 Task: Create a due date automation trigger when advanced on, 2 days after a card is due add fields without custom field "Resume" unchecked at 11:00 AM.
Action: Mouse moved to (1210, 101)
Screenshot: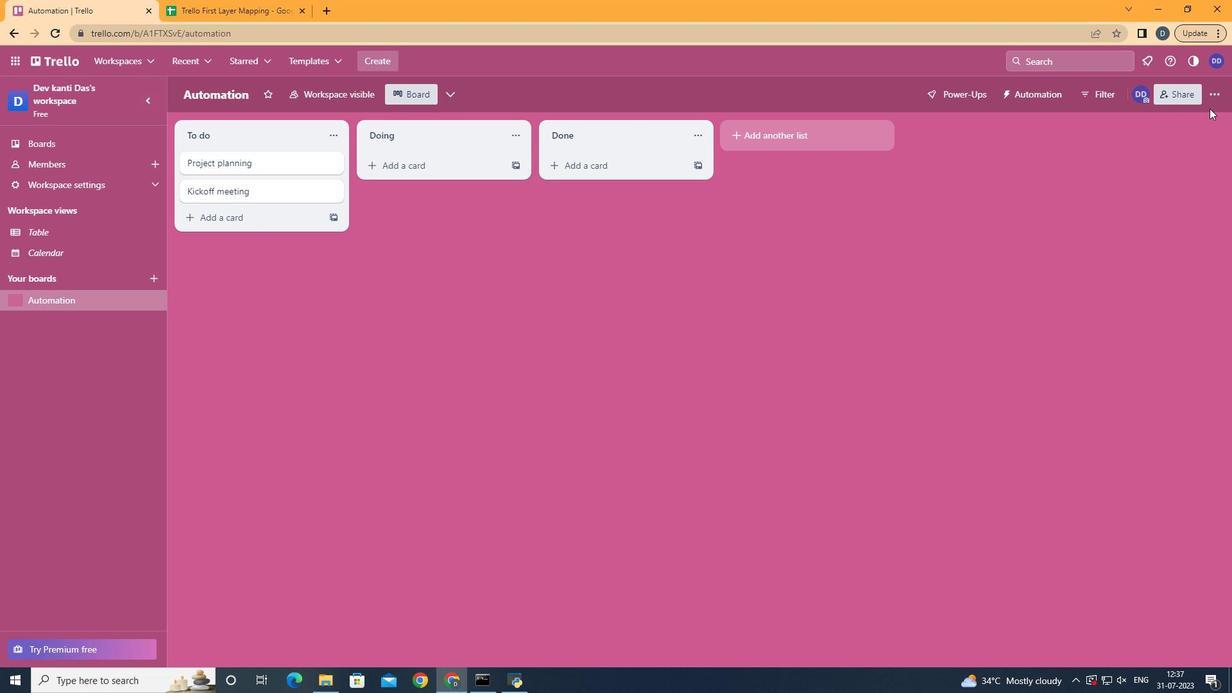 
Action: Mouse pressed left at (1210, 101)
Screenshot: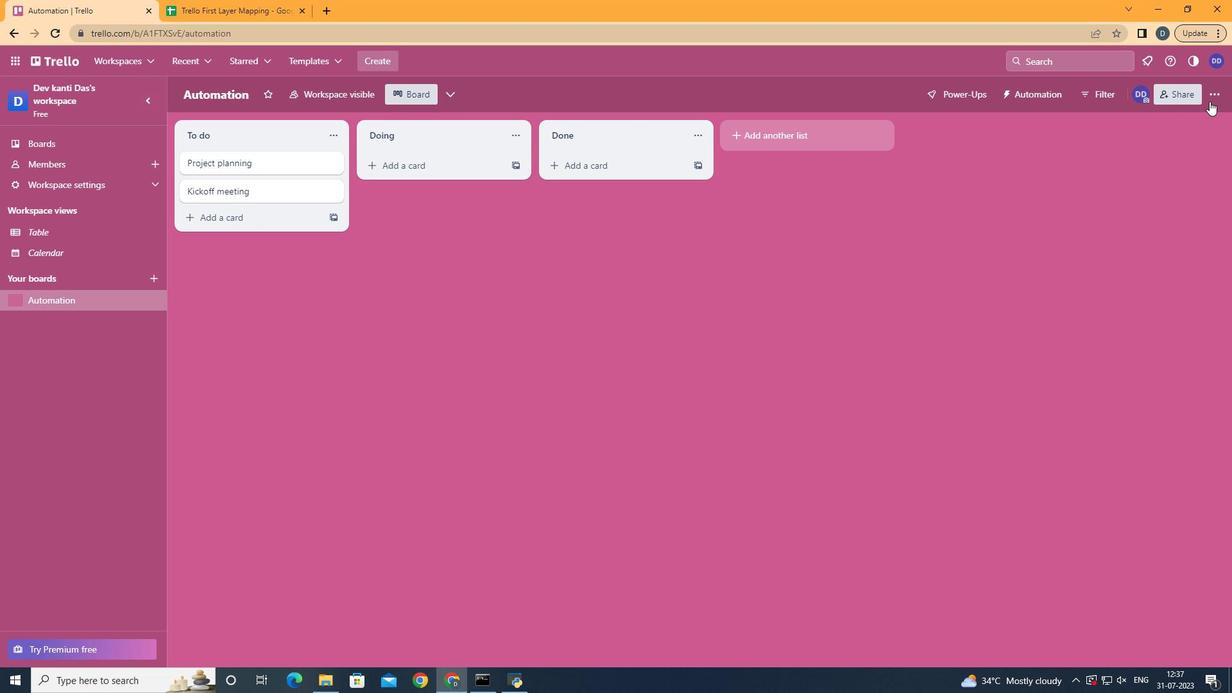 
Action: Mouse moved to (1144, 260)
Screenshot: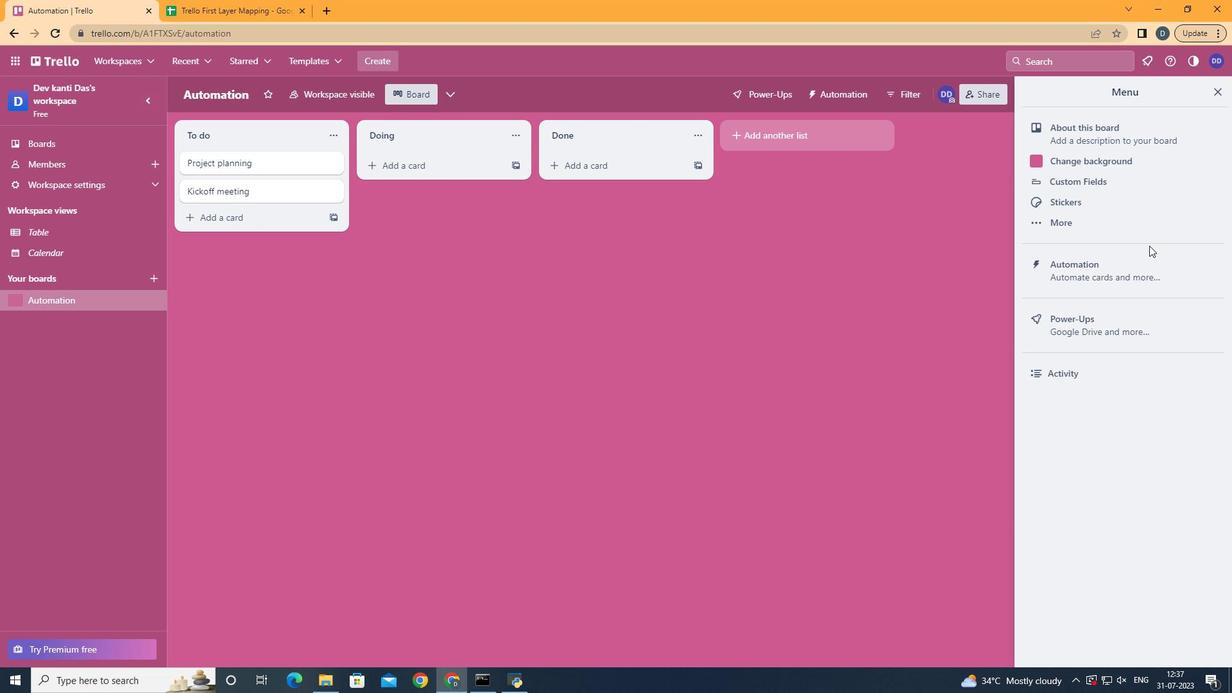 
Action: Mouse pressed left at (1144, 260)
Screenshot: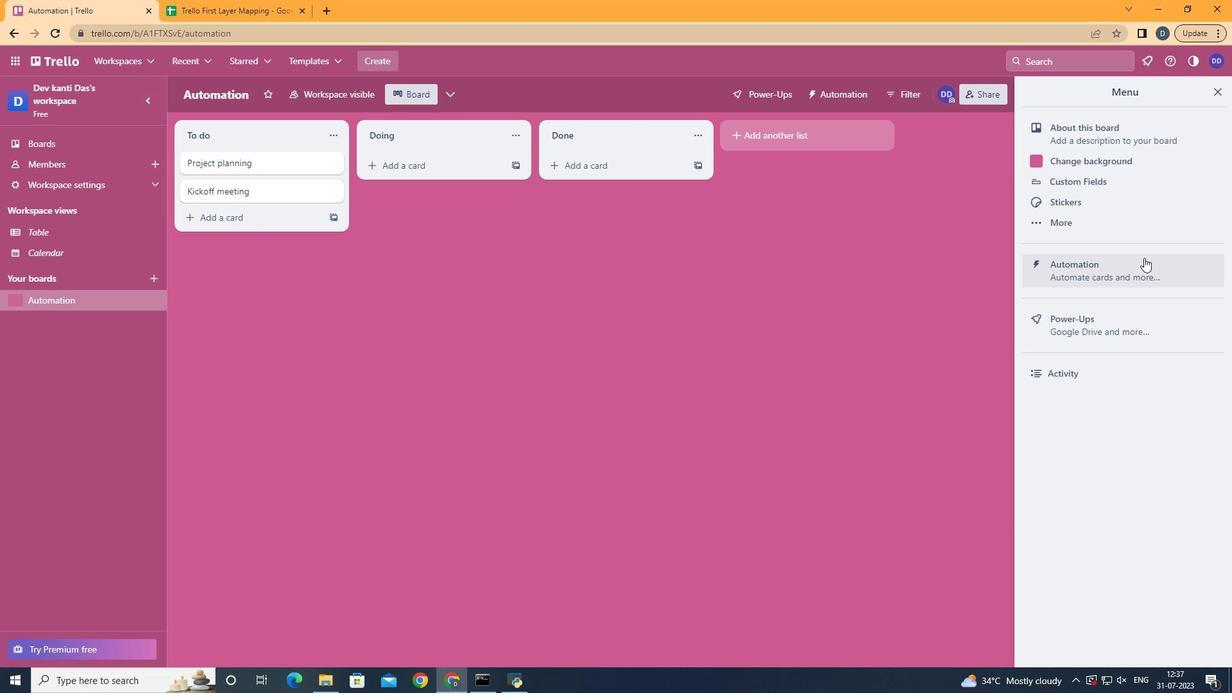 
Action: Mouse moved to (244, 259)
Screenshot: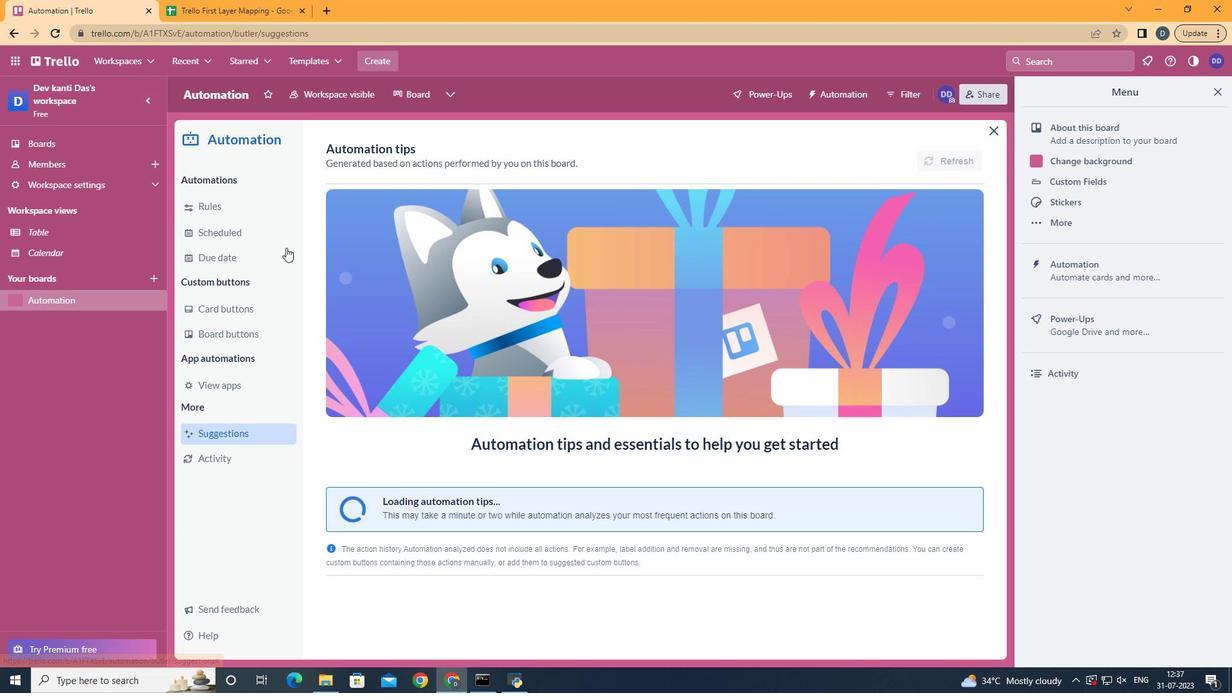 
Action: Mouse pressed left at (244, 259)
Screenshot: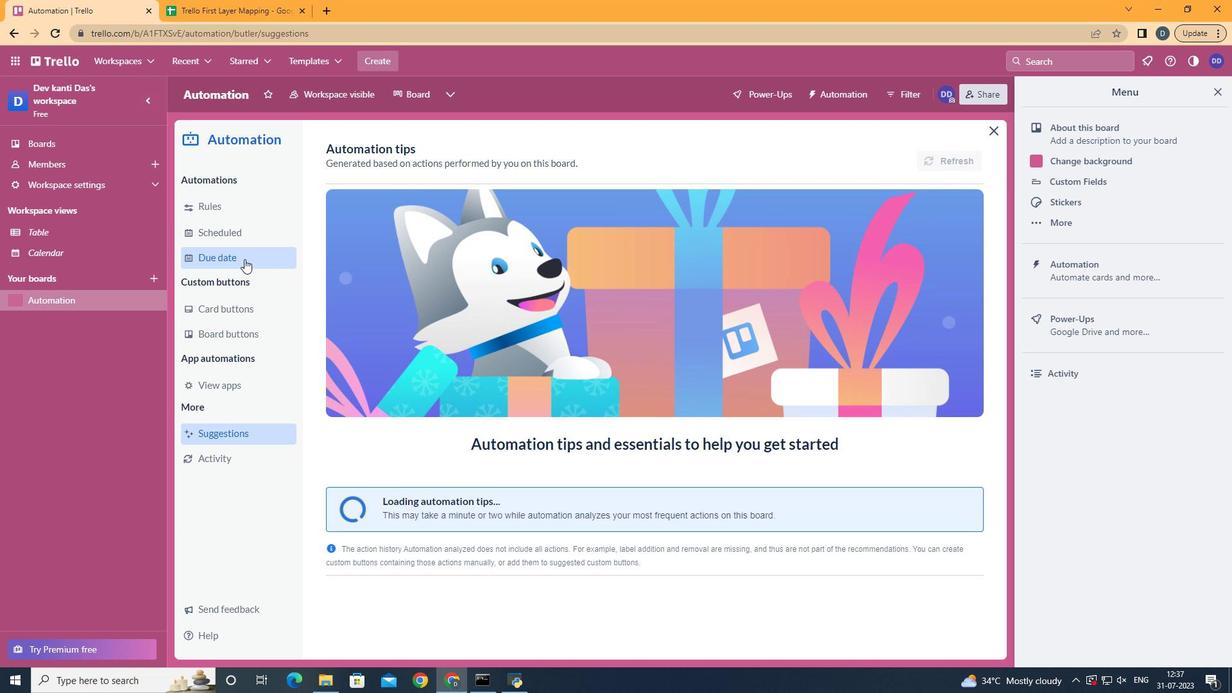 
Action: Mouse moved to (899, 154)
Screenshot: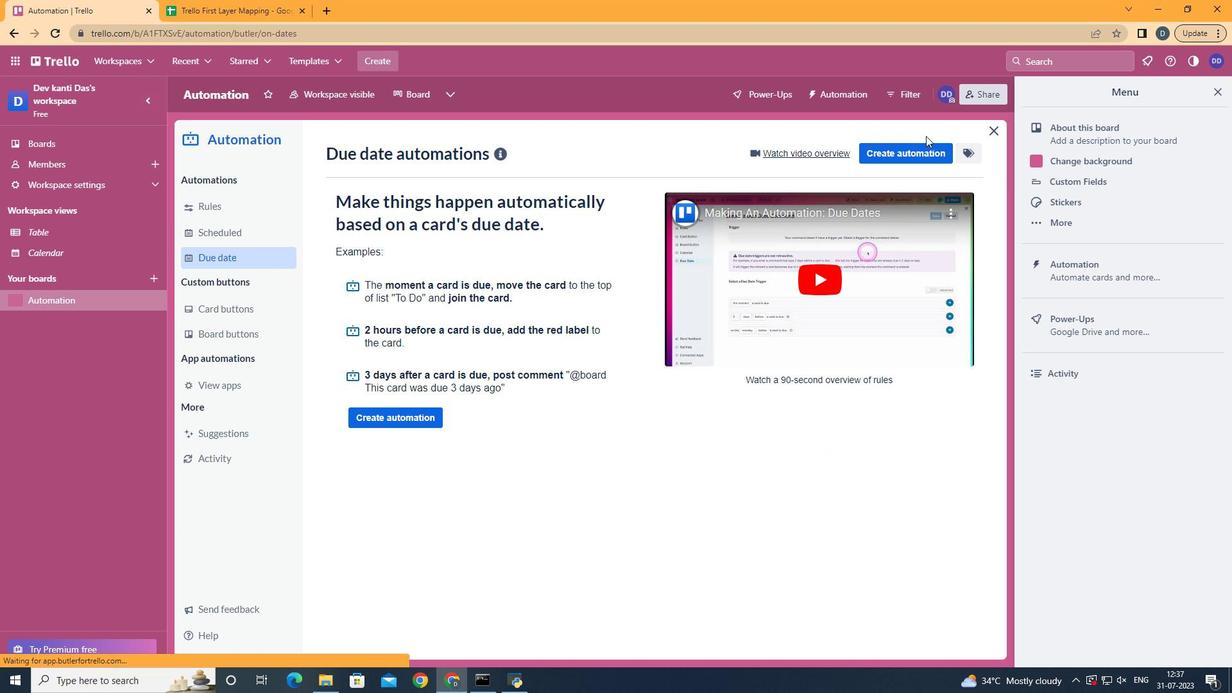 
Action: Mouse pressed left at (899, 154)
Screenshot: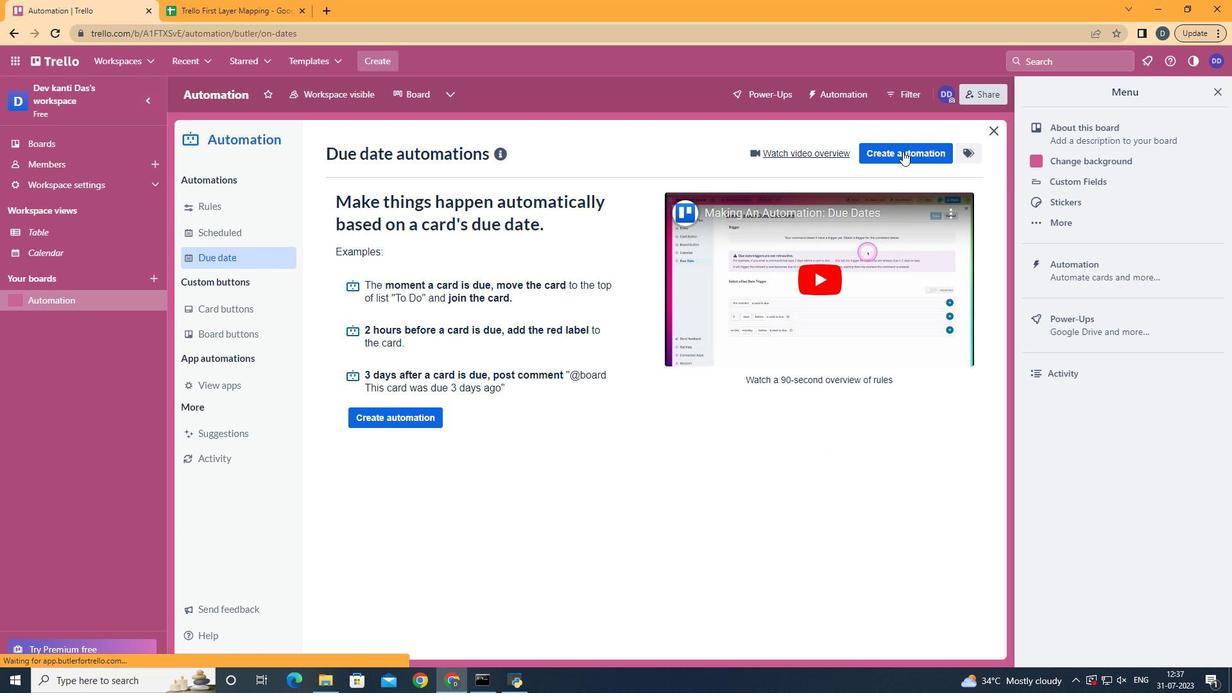 
Action: Mouse moved to (676, 277)
Screenshot: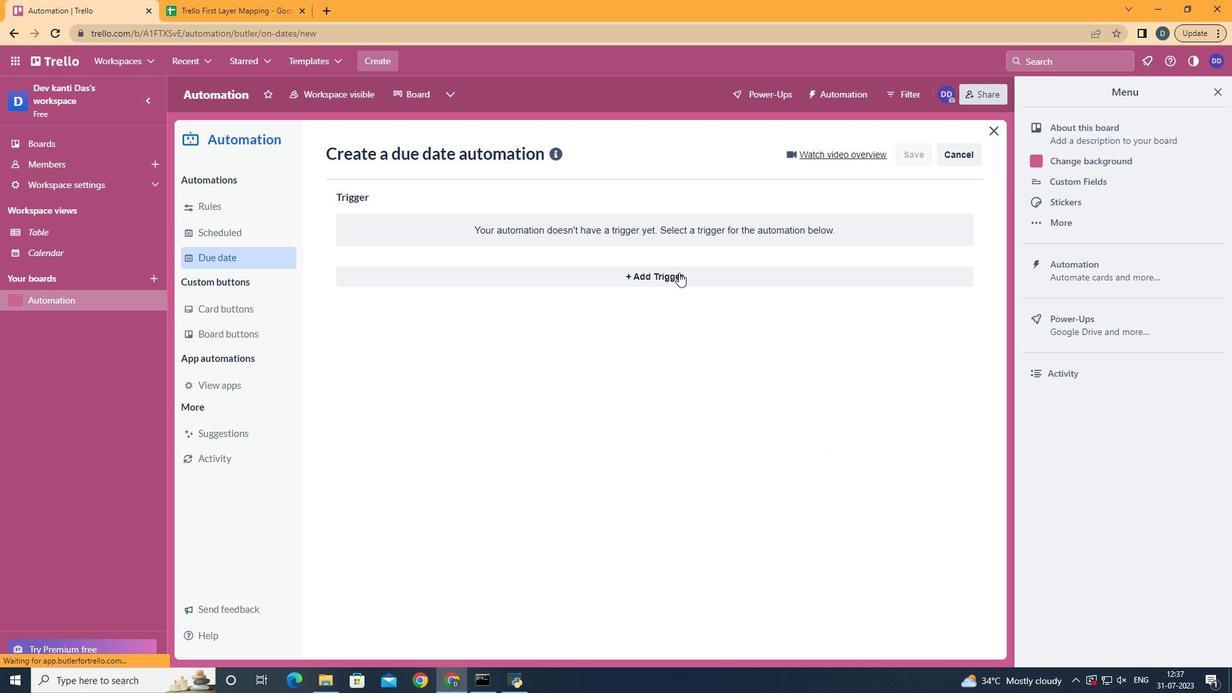 
Action: Mouse pressed left at (676, 277)
Screenshot: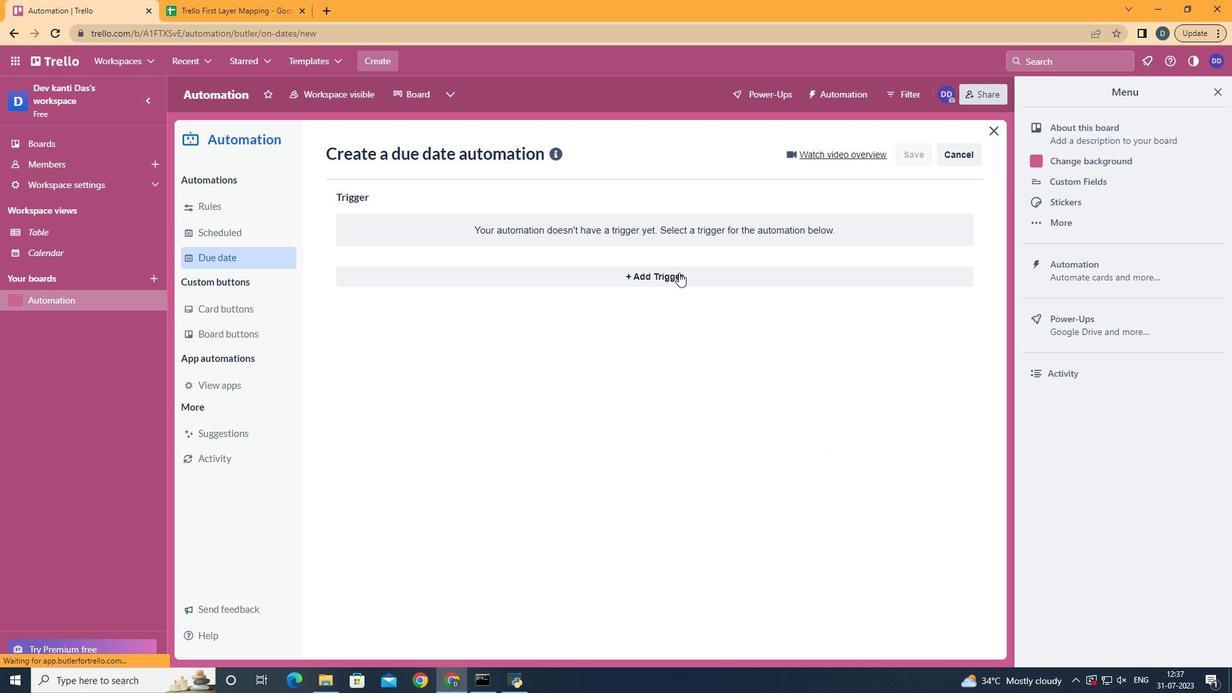 
Action: Mouse moved to (455, 519)
Screenshot: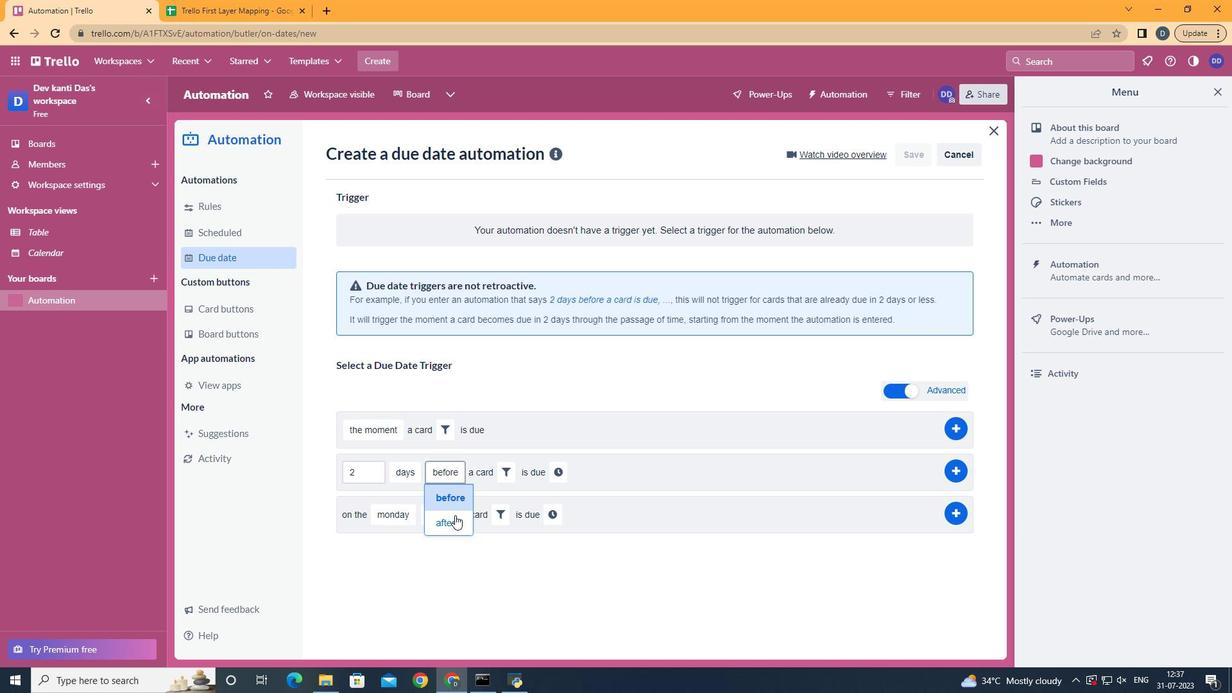 
Action: Mouse pressed left at (455, 519)
Screenshot: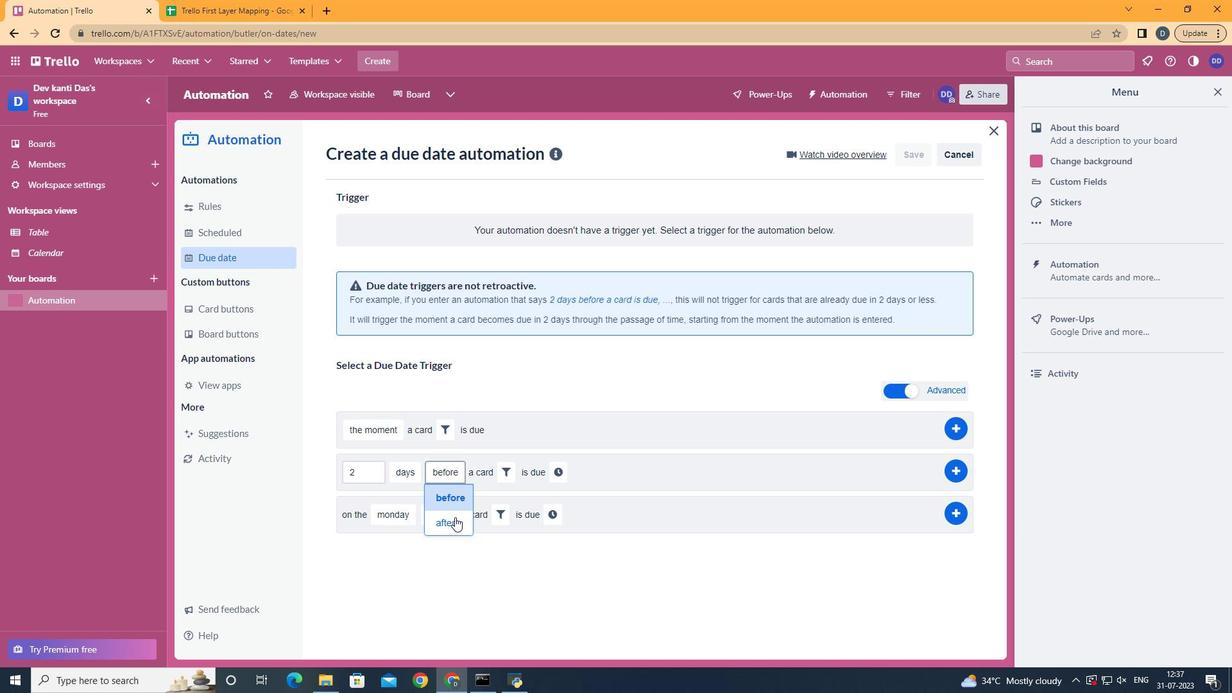 
Action: Mouse moved to (490, 474)
Screenshot: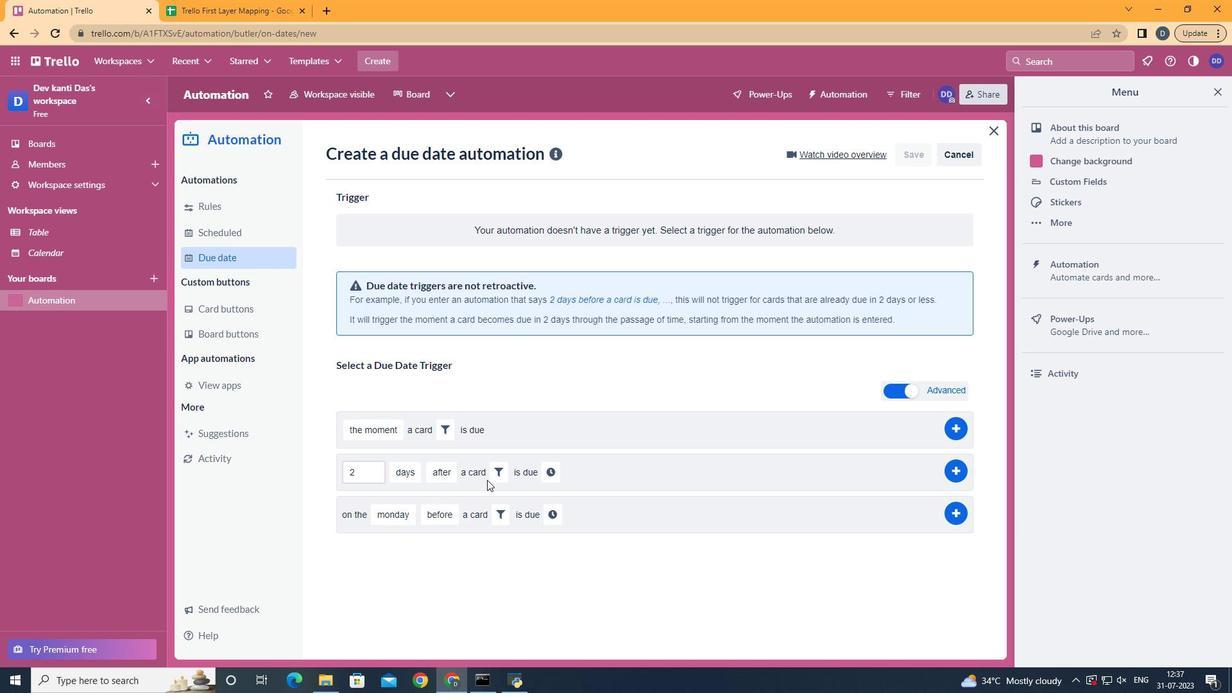 
Action: Mouse pressed left at (490, 474)
Screenshot: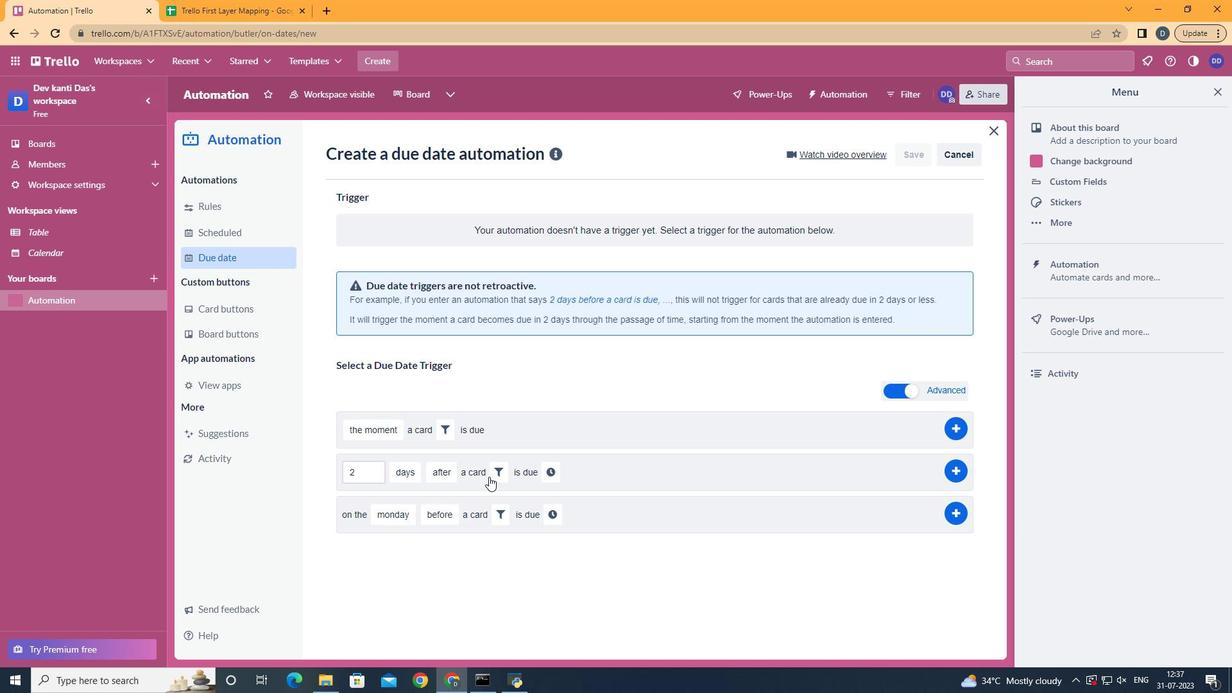 
Action: Mouse moved to (709, 519)
Screenshot: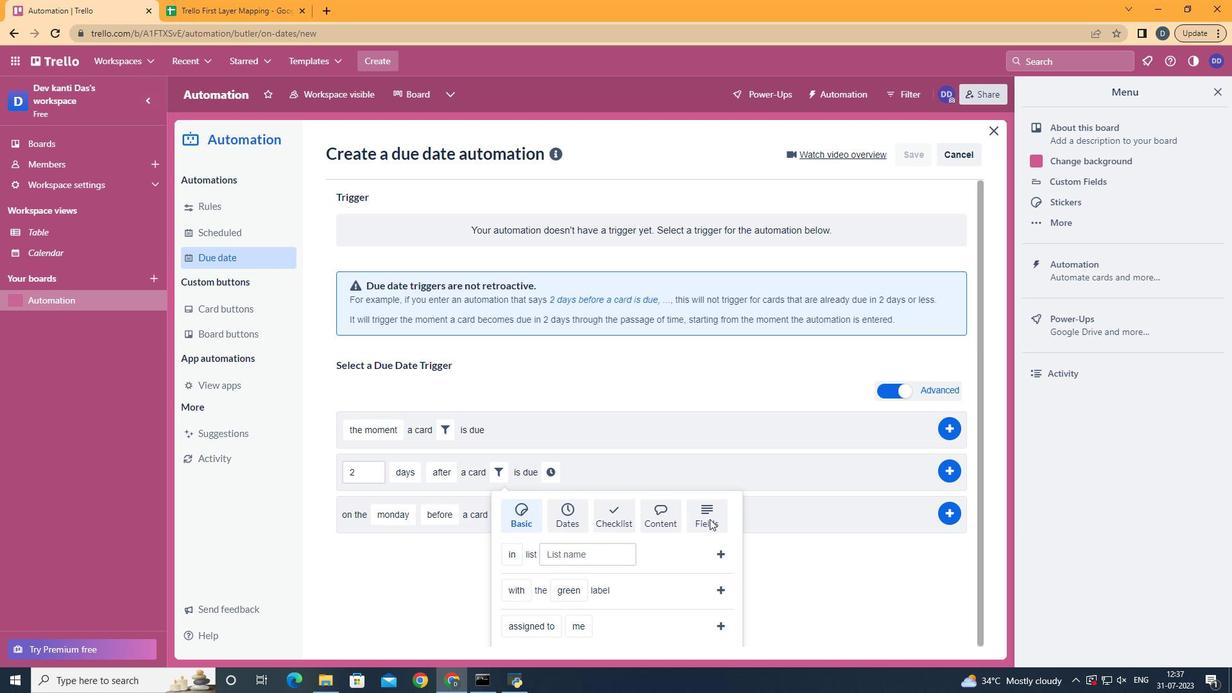 
Action: Mouse pressed left at (709, 519)
Screenshot: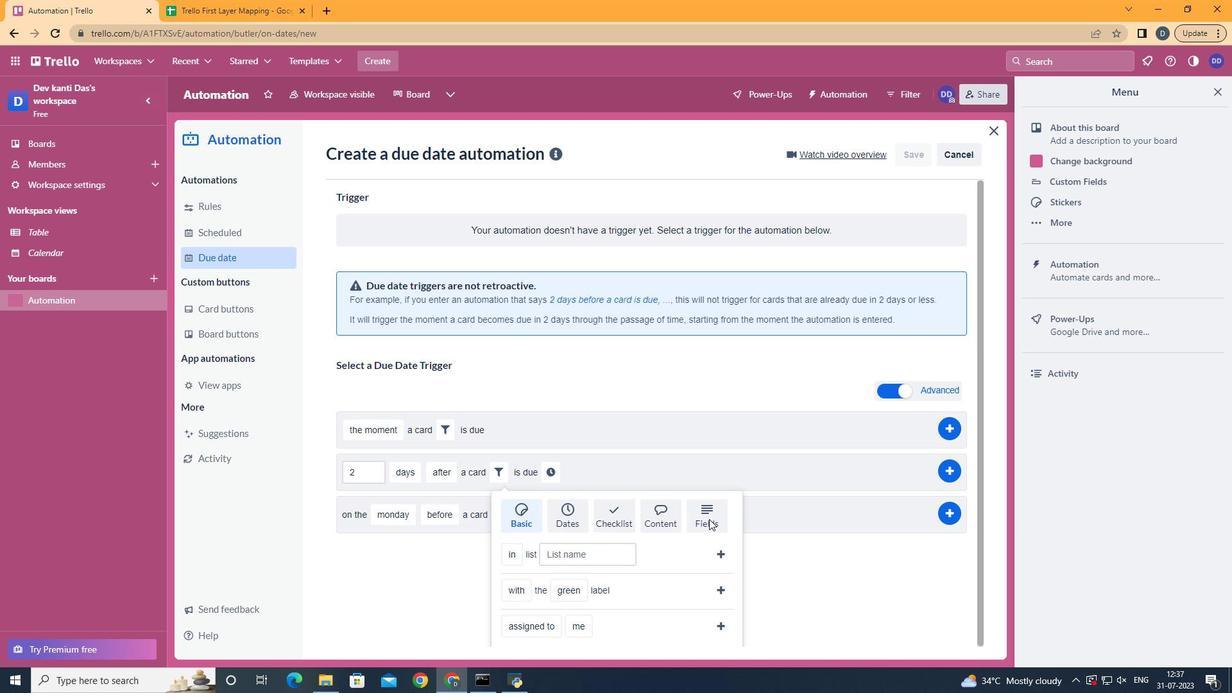 
Action: Mouse scrolled (709, 518) with delta (0, 0)
Screenshot: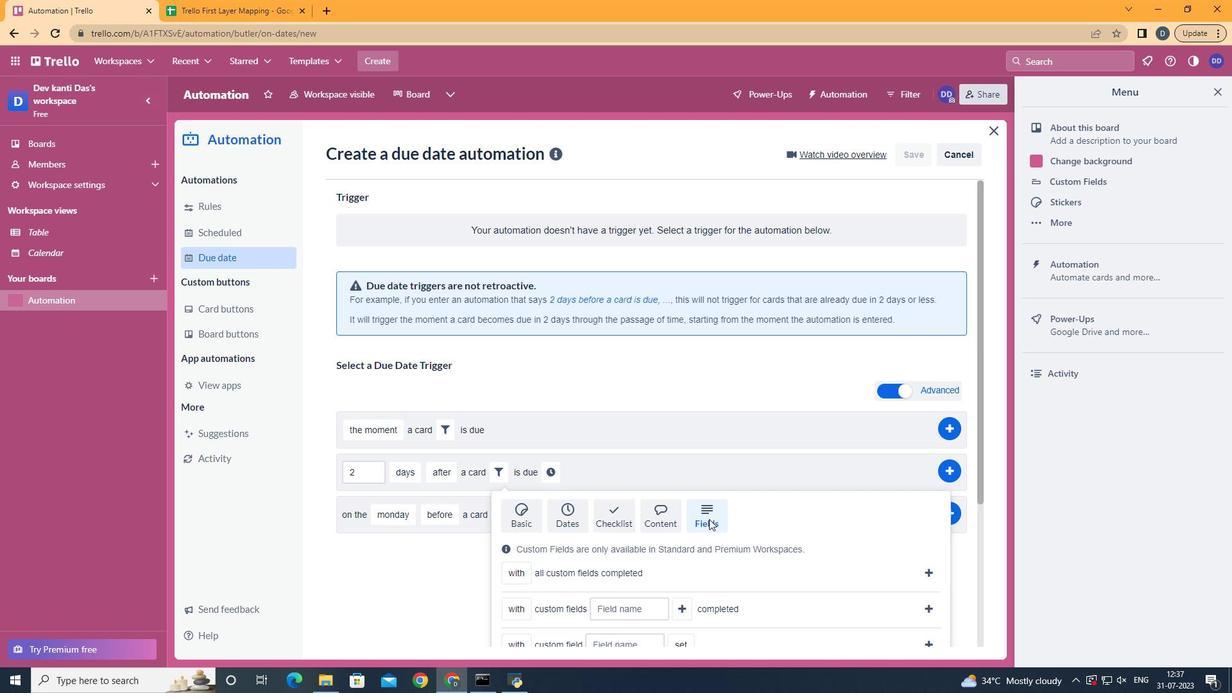 
Action: Mouse scrolled (709, 518) with delta (0, 0)
Screenshot: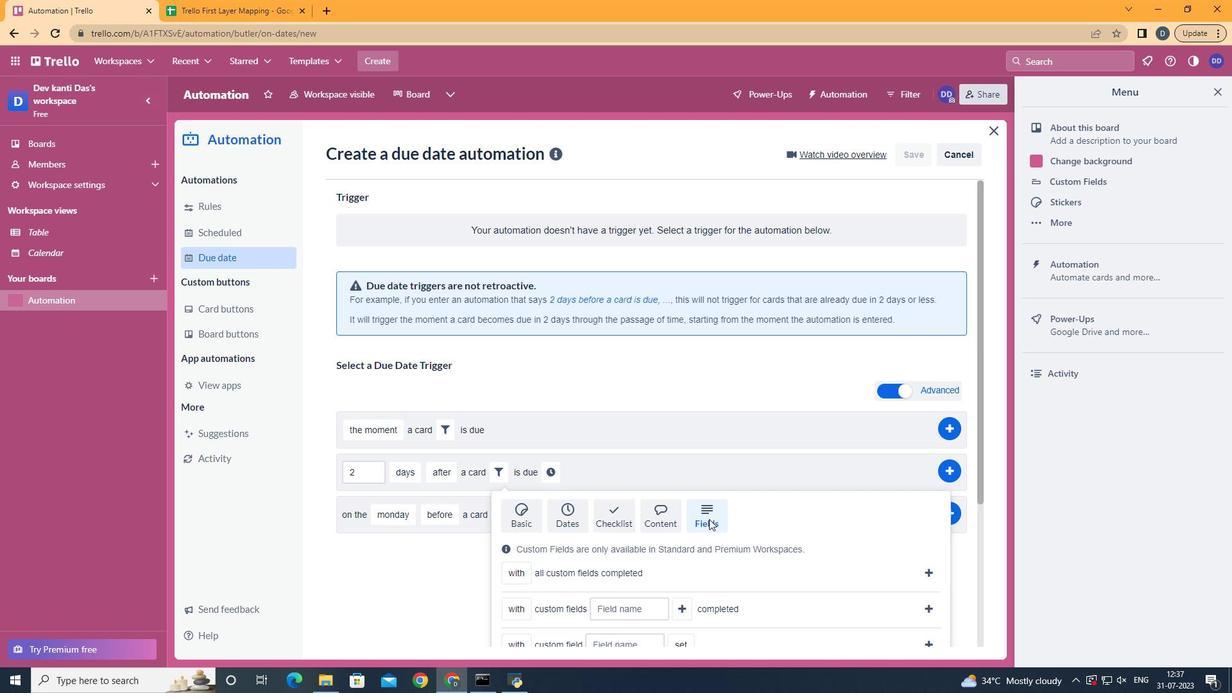 
Action: Mouse scrolled (709, 518) with delta (0, 0)
Screenshot: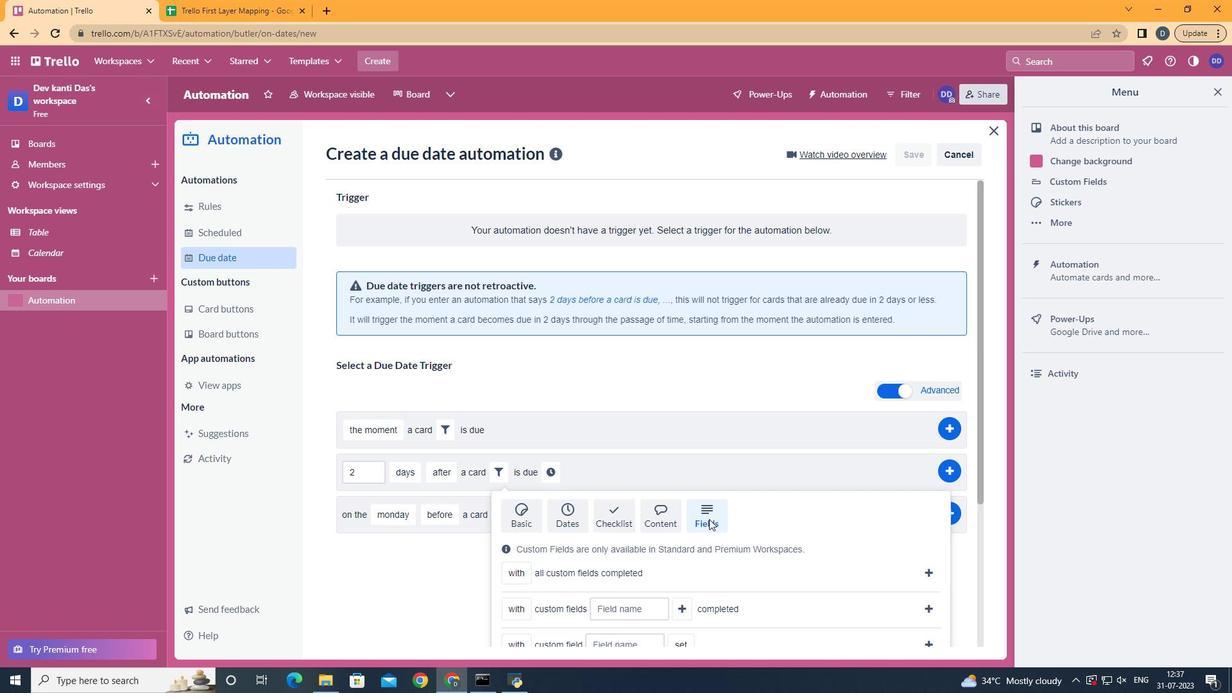 
Action: Mouse scrolled (709, 518) with delta (0, 0)
Screenshot: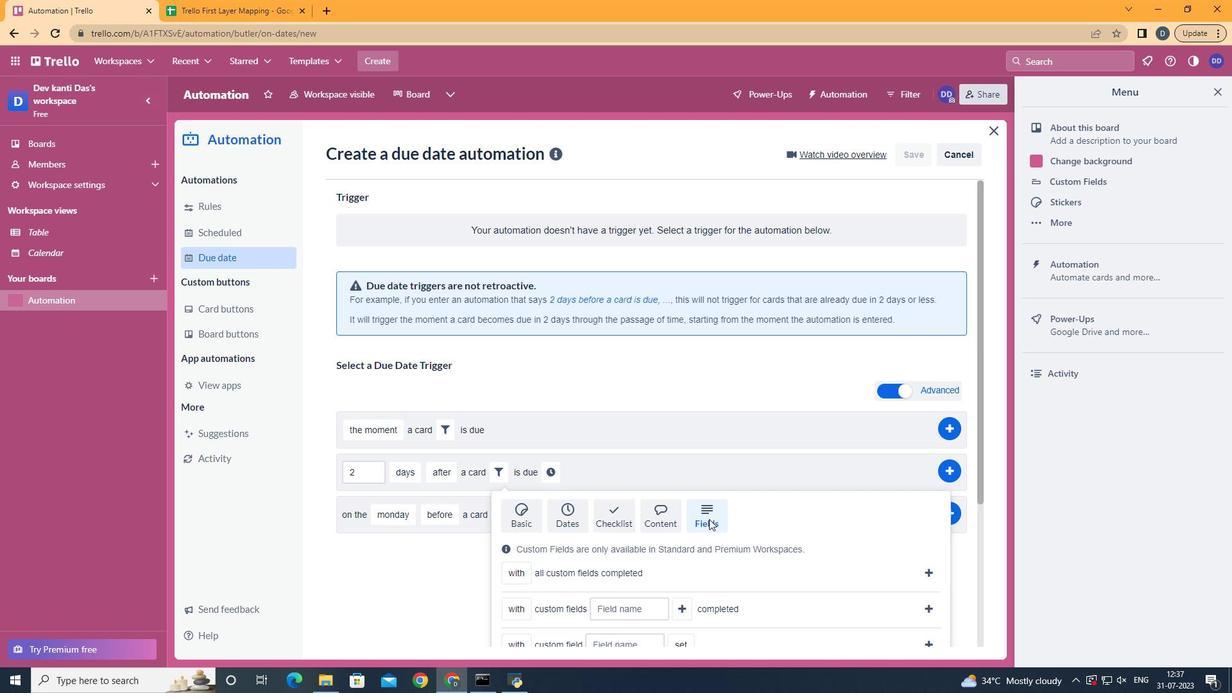 
Action: Mouse scrolled (709, 518) with delta (0, 0)
Screenshot: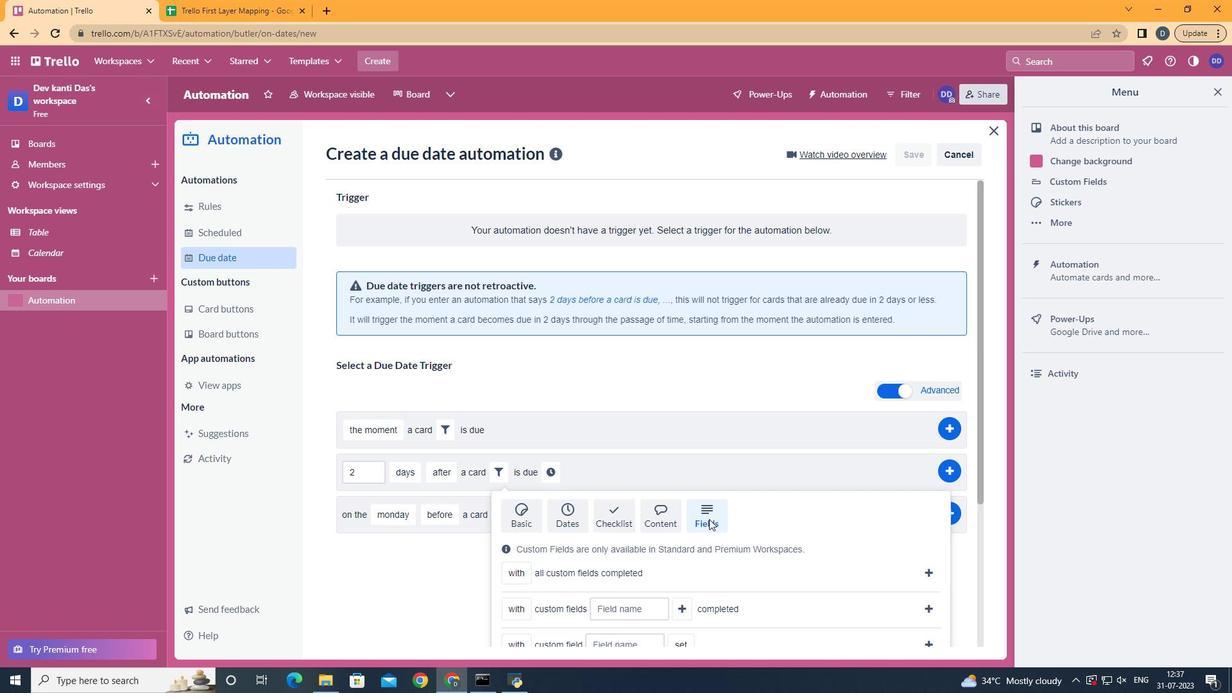 
Action: Mouse moved to (536, 565)
Screenshot: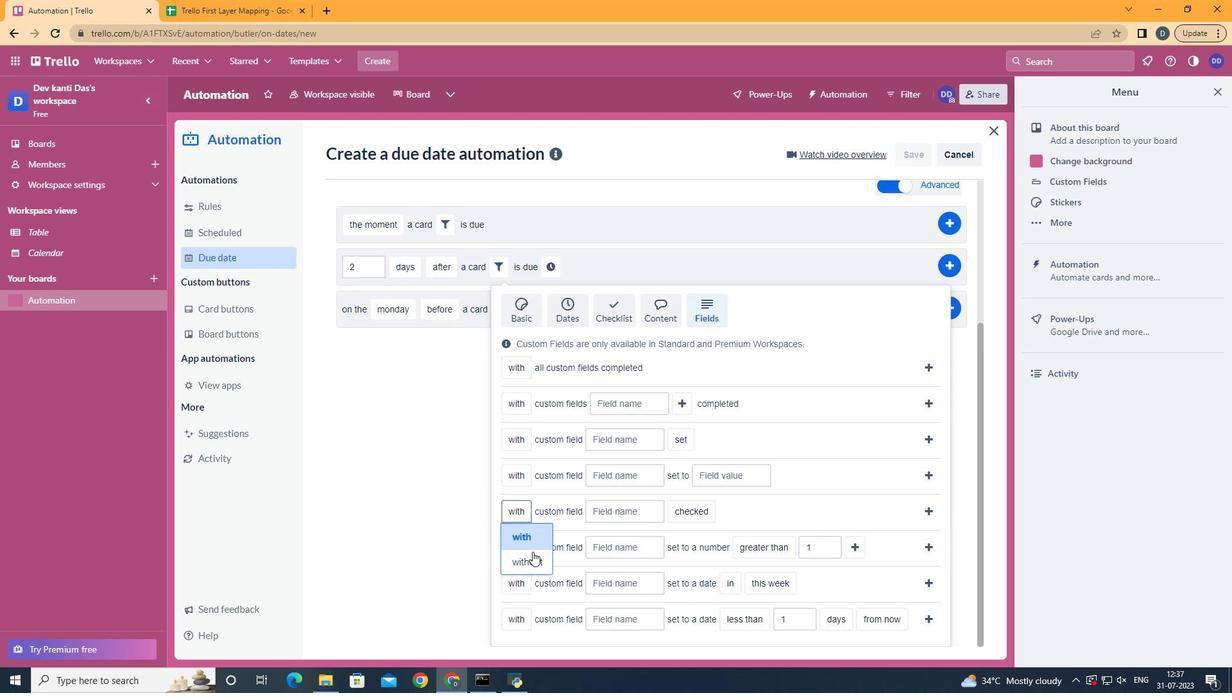 
Action: Mouse pressed left at (536, 565)
Screenshot: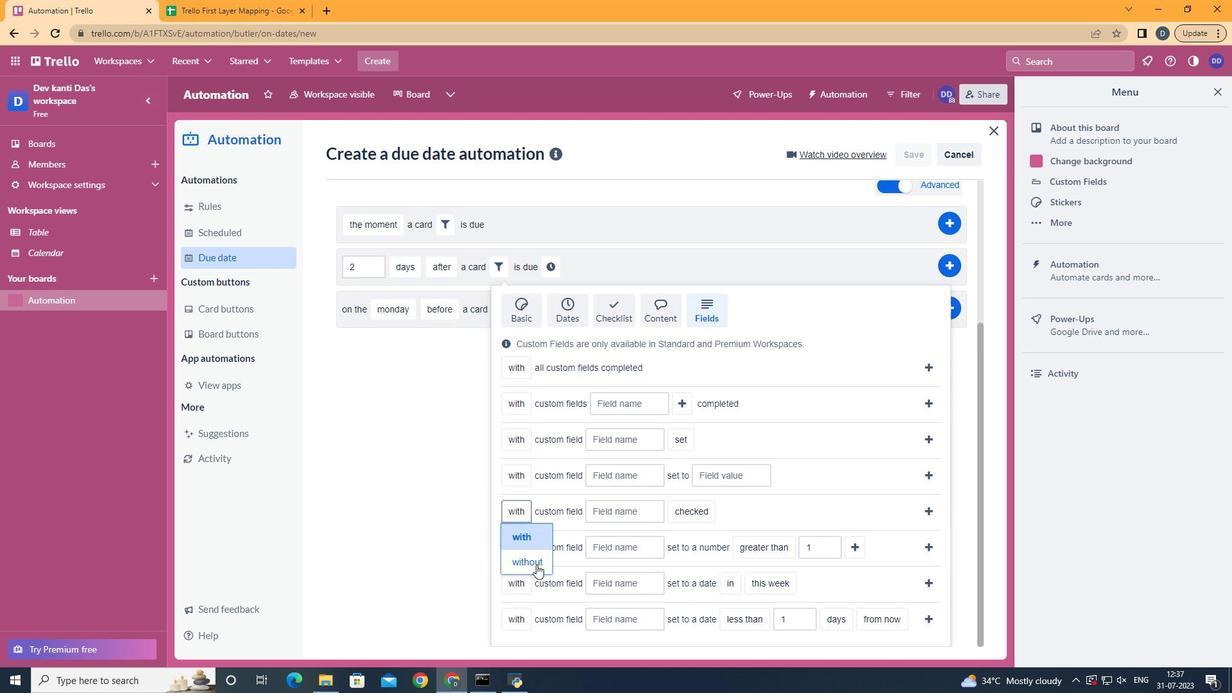 
Action: Mouse moved to (647, 511)
Screenshot: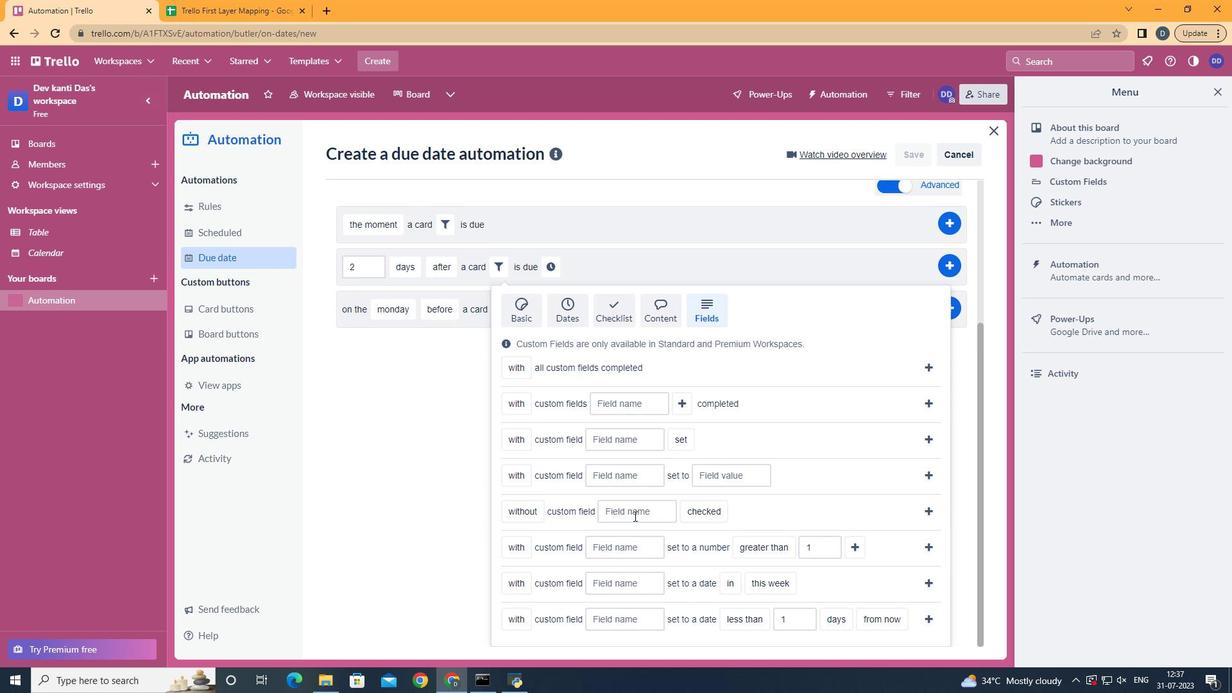 
Action: Mouse pressed left at (647, 511)
Screenshot: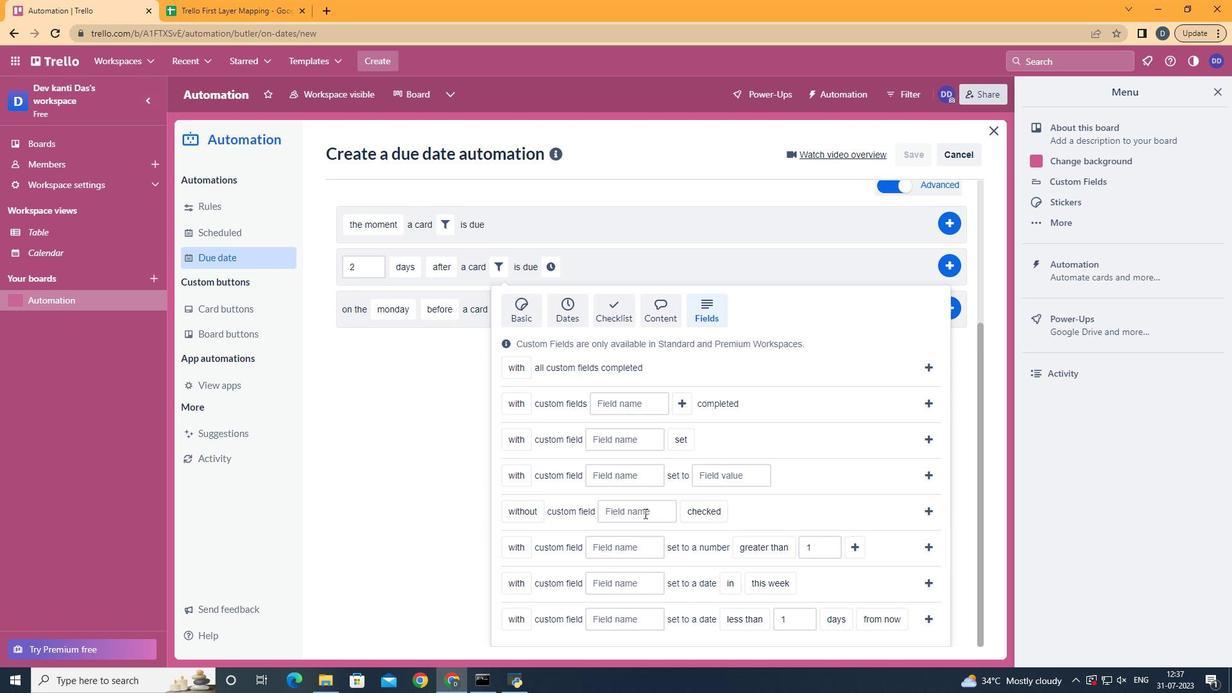 
Action: Key pressed <Key.shift>Resume
Screenshot: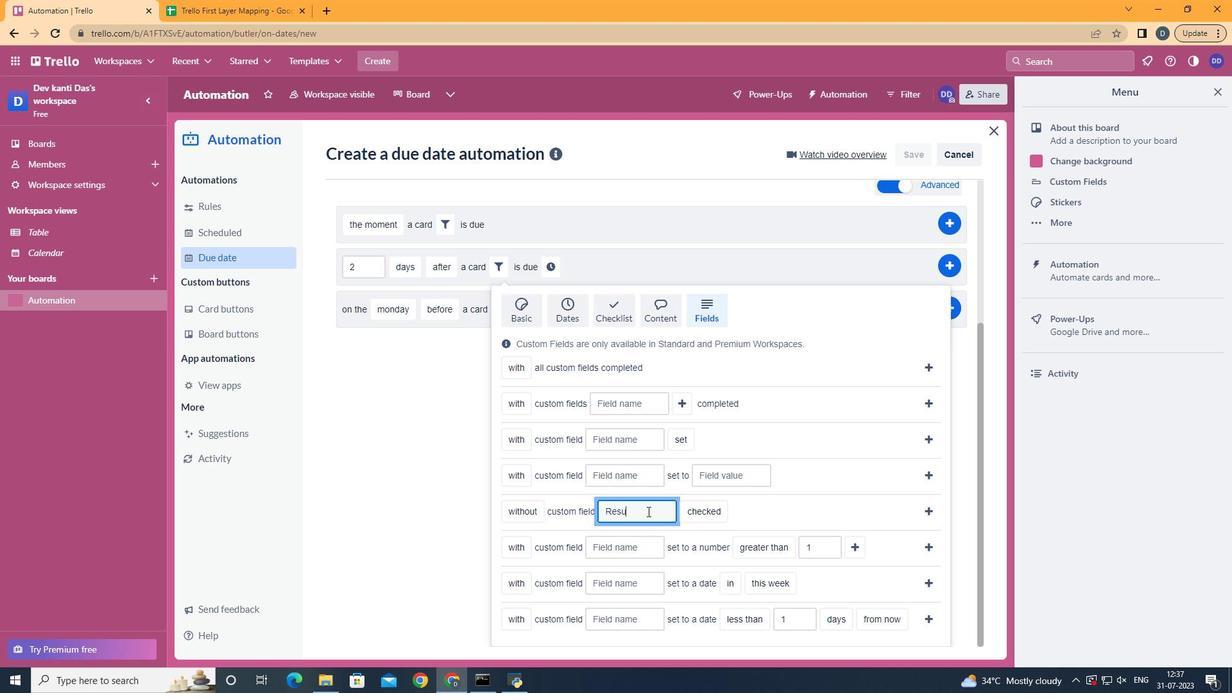 
Action: Mouse moved to (715, 562)
Screenshot: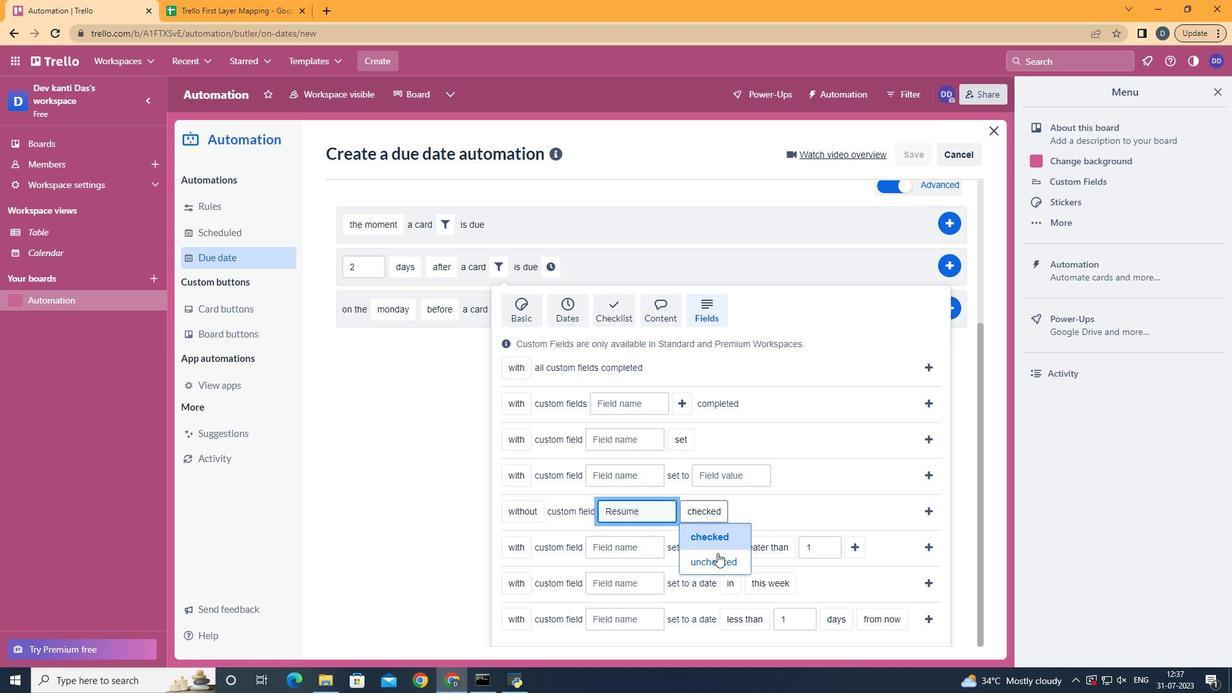 
Action: Mouse pressed left at (715, 562)
Screenshot: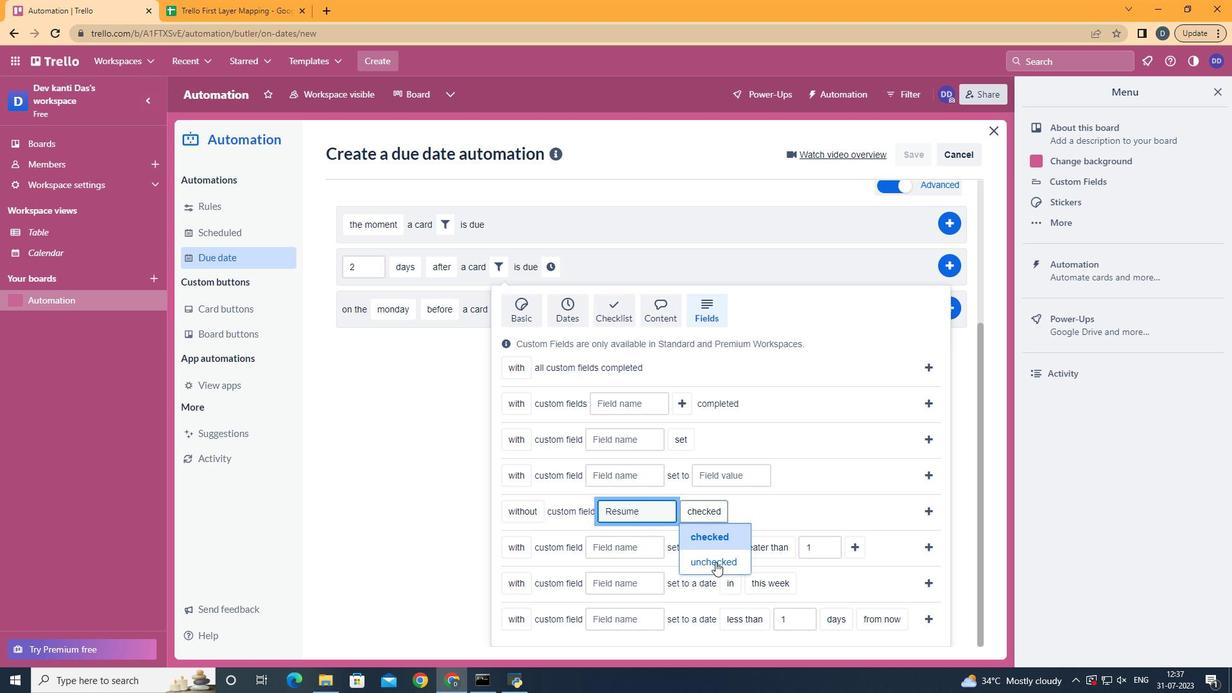 
Action: Mouse moved to (927, 510)
Screenshot: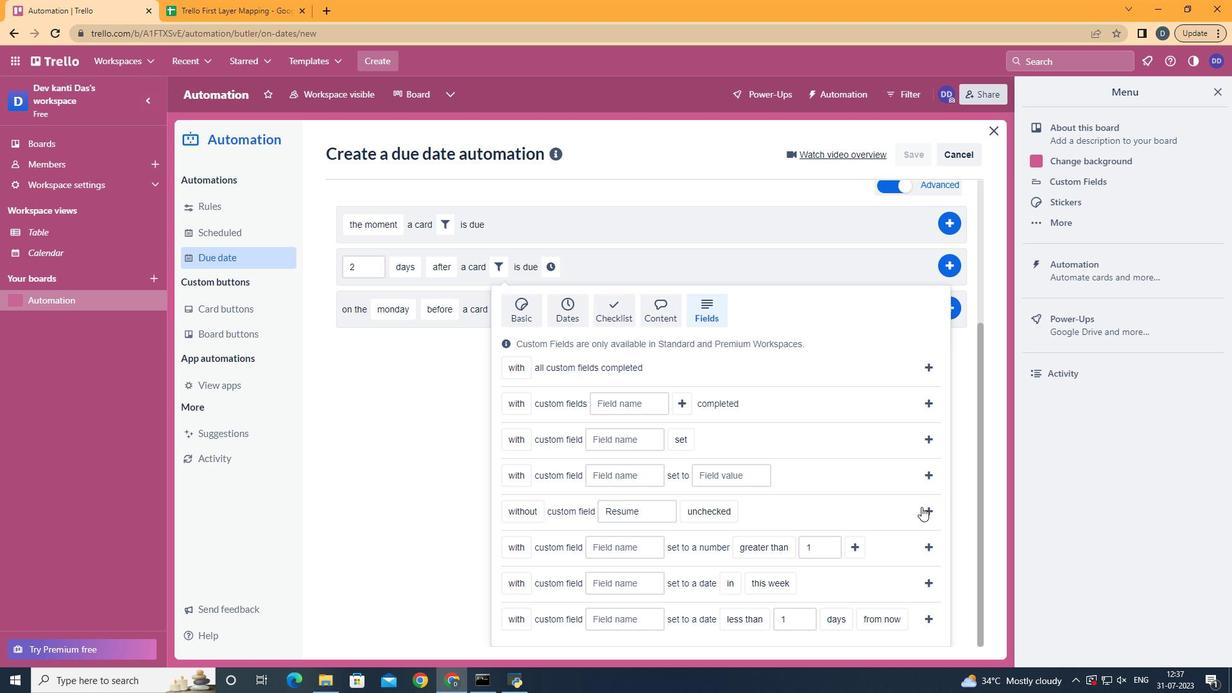 
Action: Mouse pressed left at (927, 510)
Screenshot: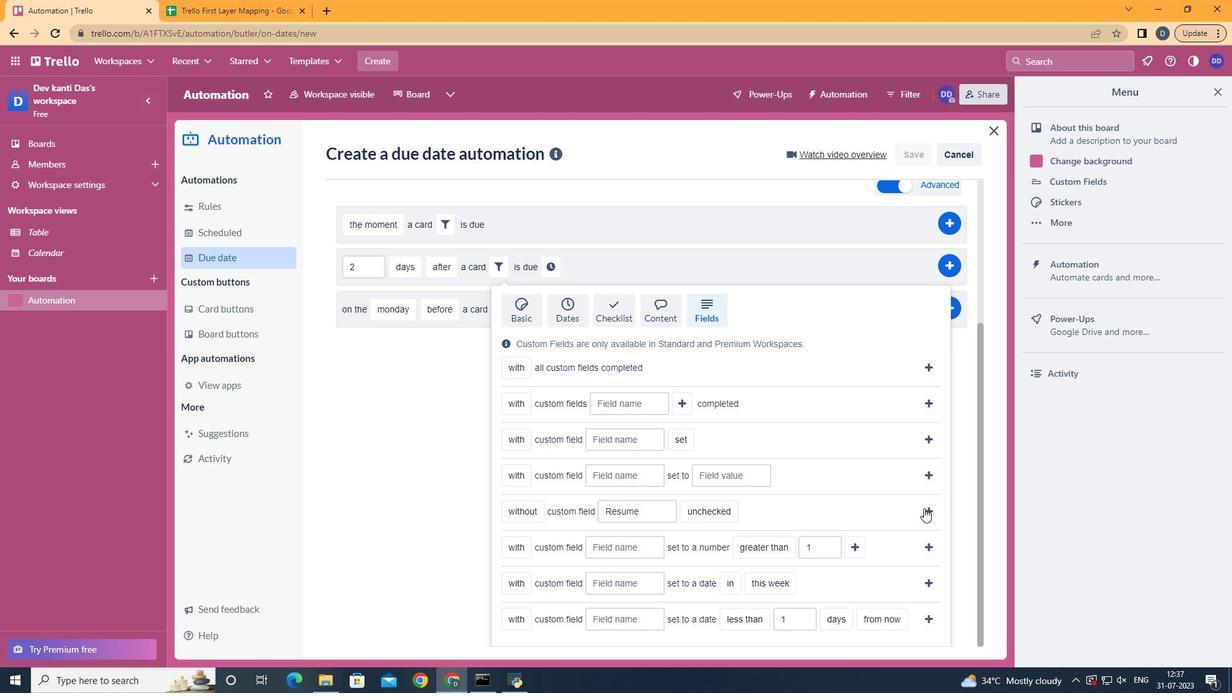 
Action: Mouse moved to (756, 469)
Screenshot: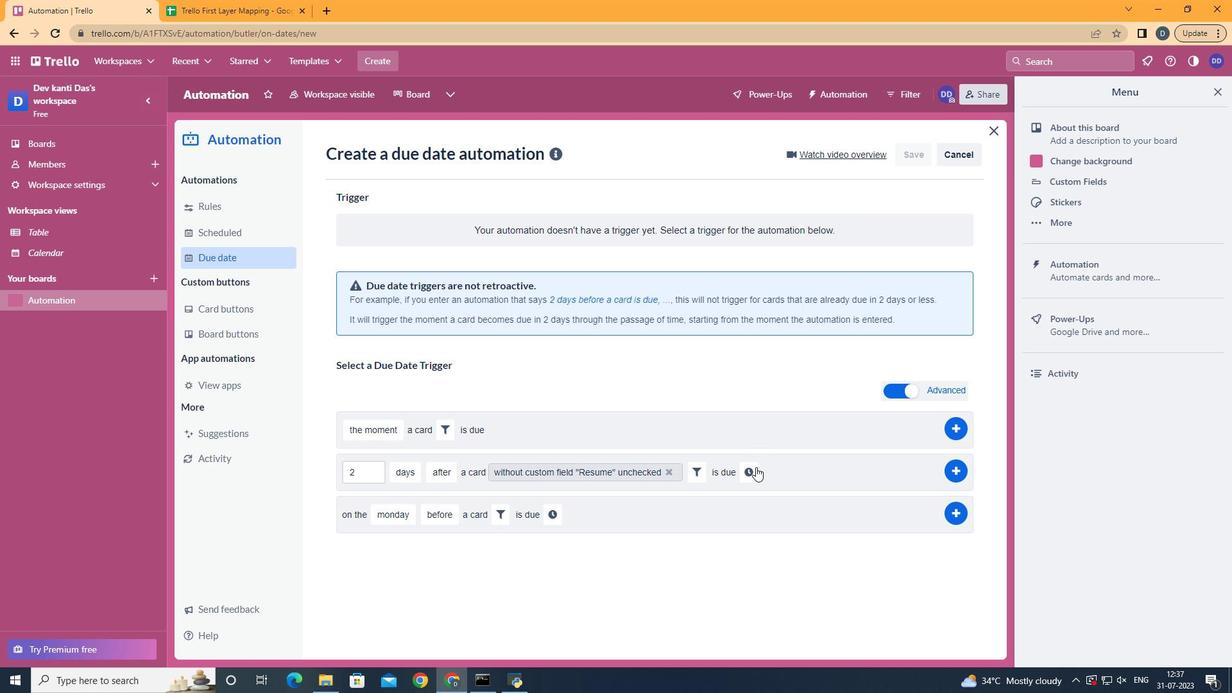 
Action: Mouse pressed left at (756, 469)
Screenshot: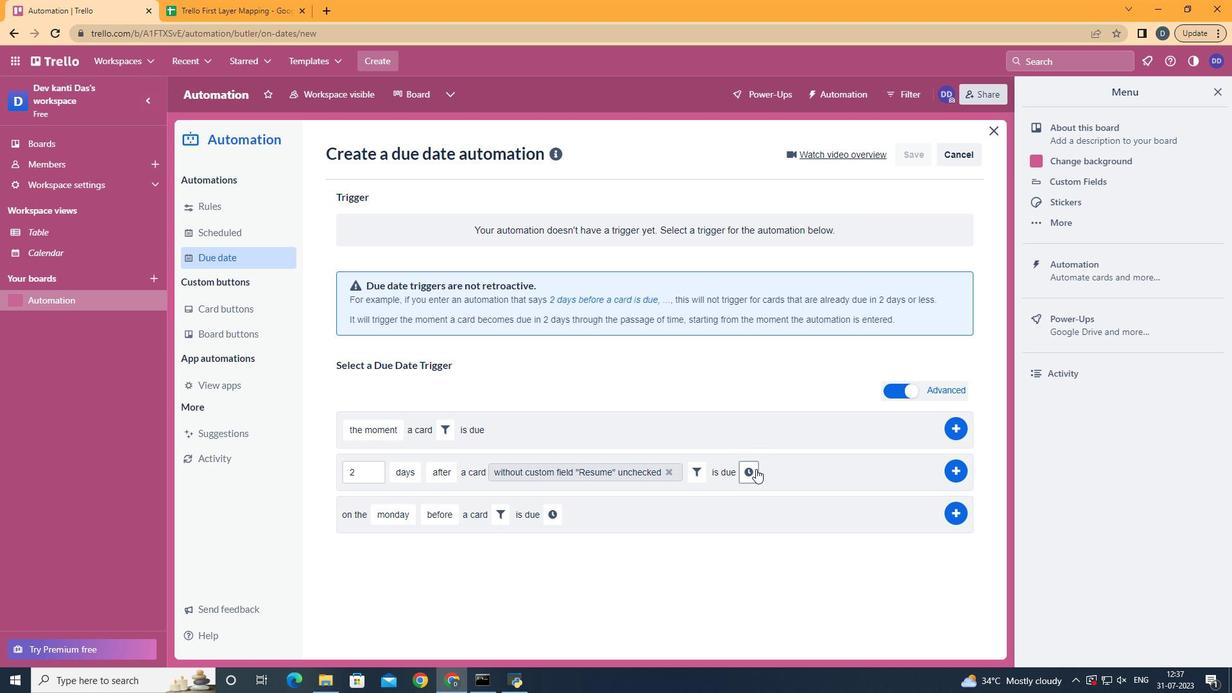 
Action: Mouse moved to (789, 471)
Screenshot: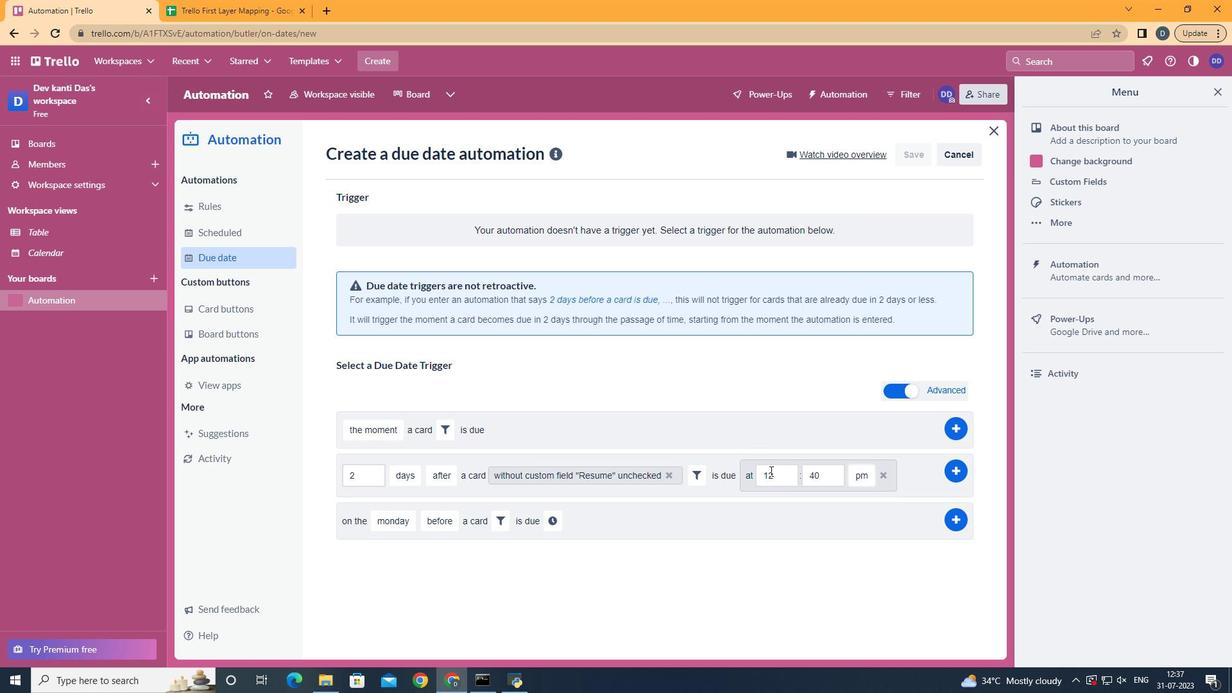 
Action: Mouse pressed left at (789, 471)
Screenshot: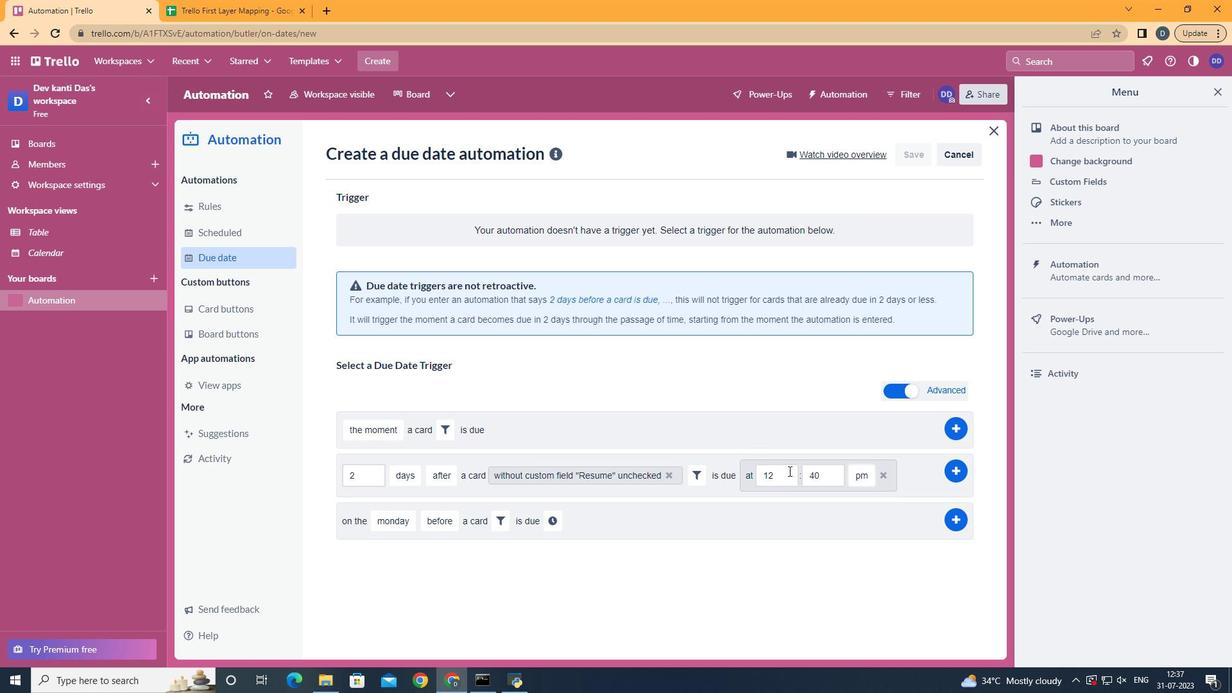 
Action: Key pressed <Key.backspace><Key.backspace>11
Screenshot: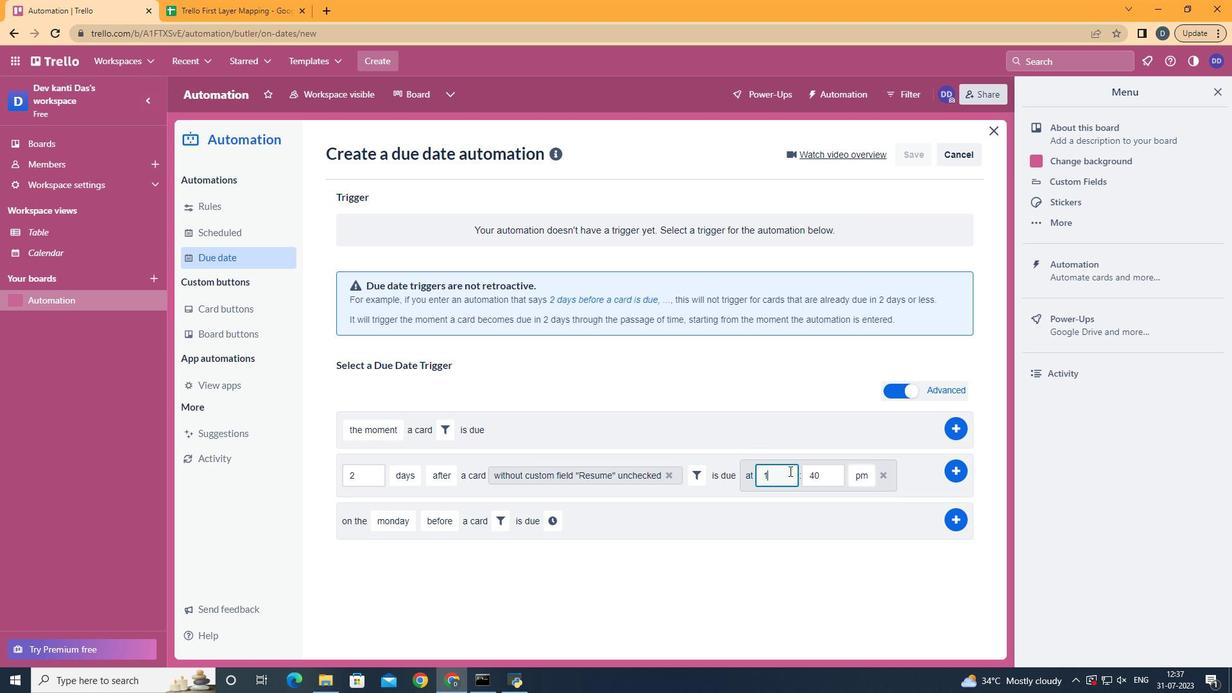 
Action: Mouse moved to (829, 470)
Screenshot: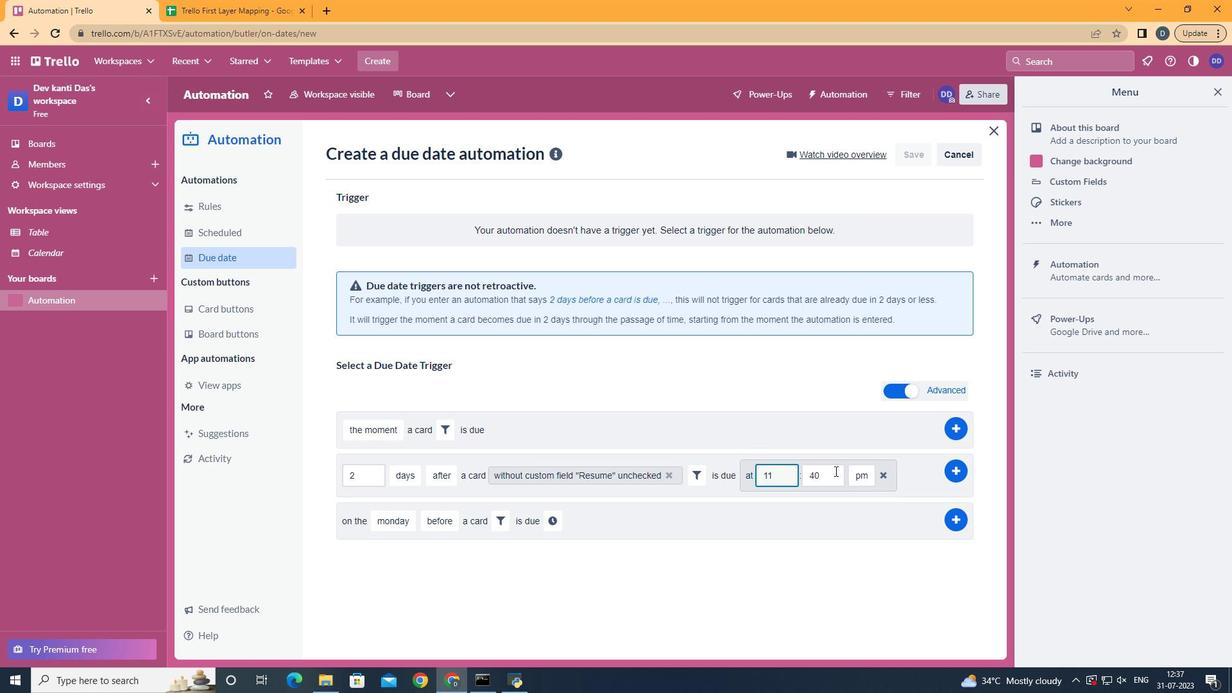 
Action: Mouse pressed left at (829, 470)
Screenshot: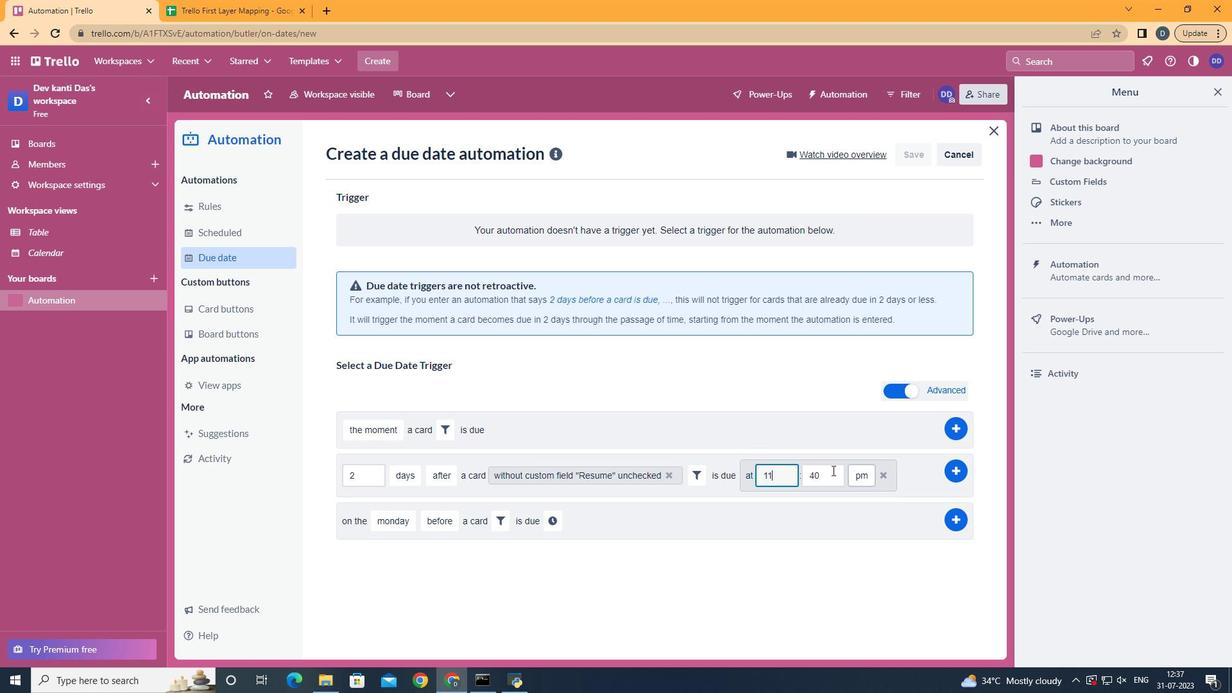 
Action: Key pressed <Key.backspace><Key.backspace>00
Screenshot: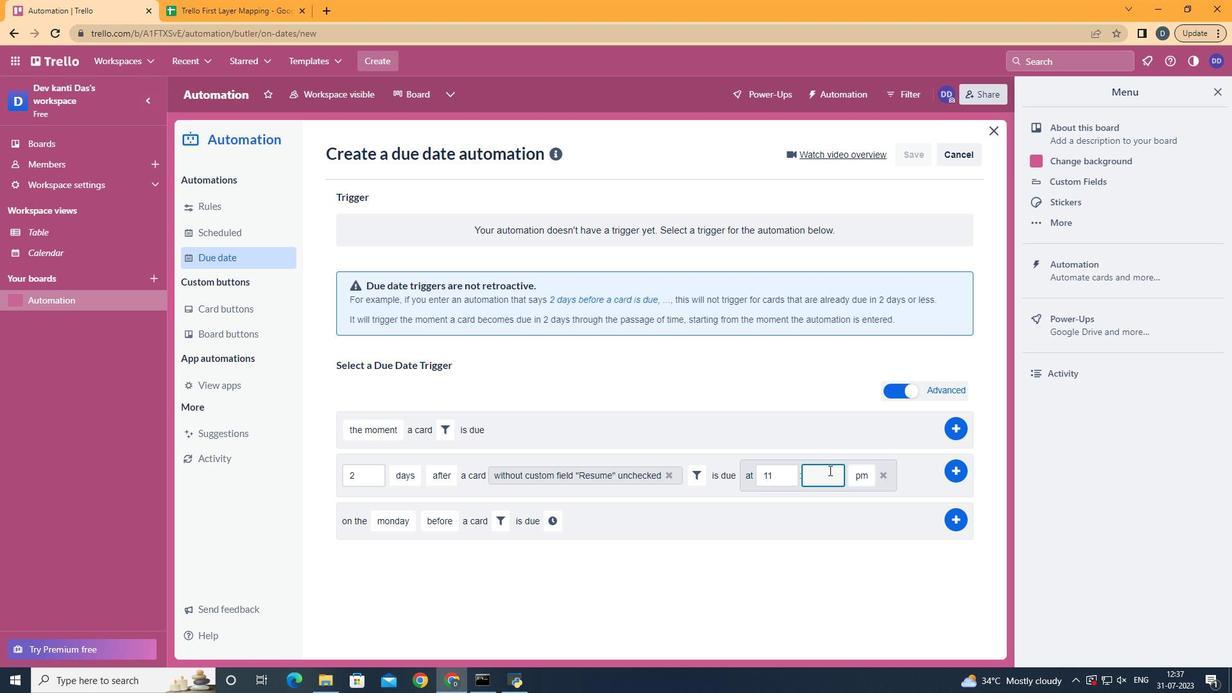 
Action: Mouse moved to (862, 497)
Screenshot: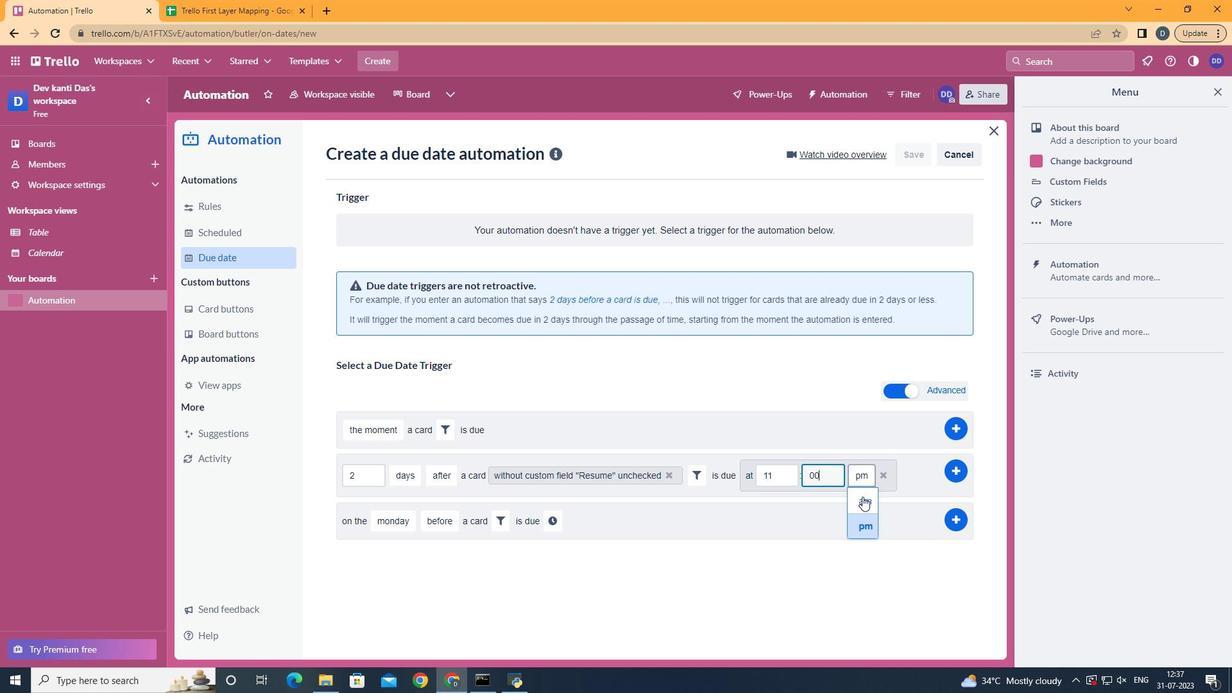
Action: Mouse pressed left at (862, 497)
Screenshot: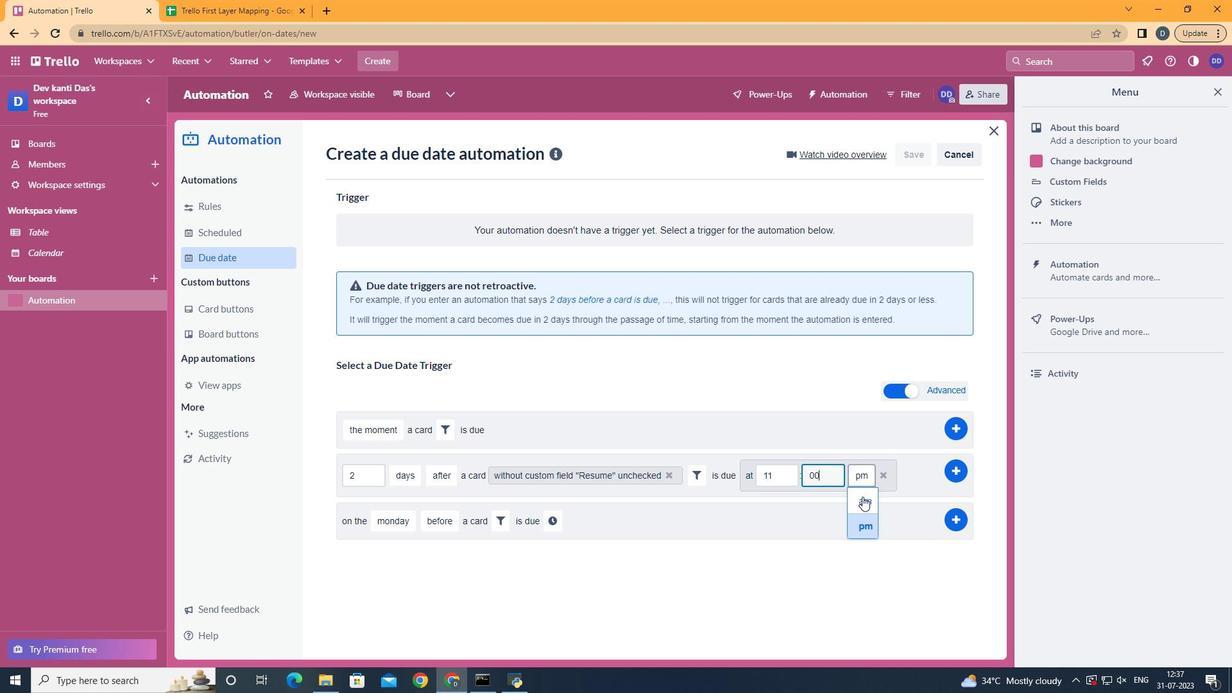 
Action: Mouse moved to (954, 469)
Screenshot: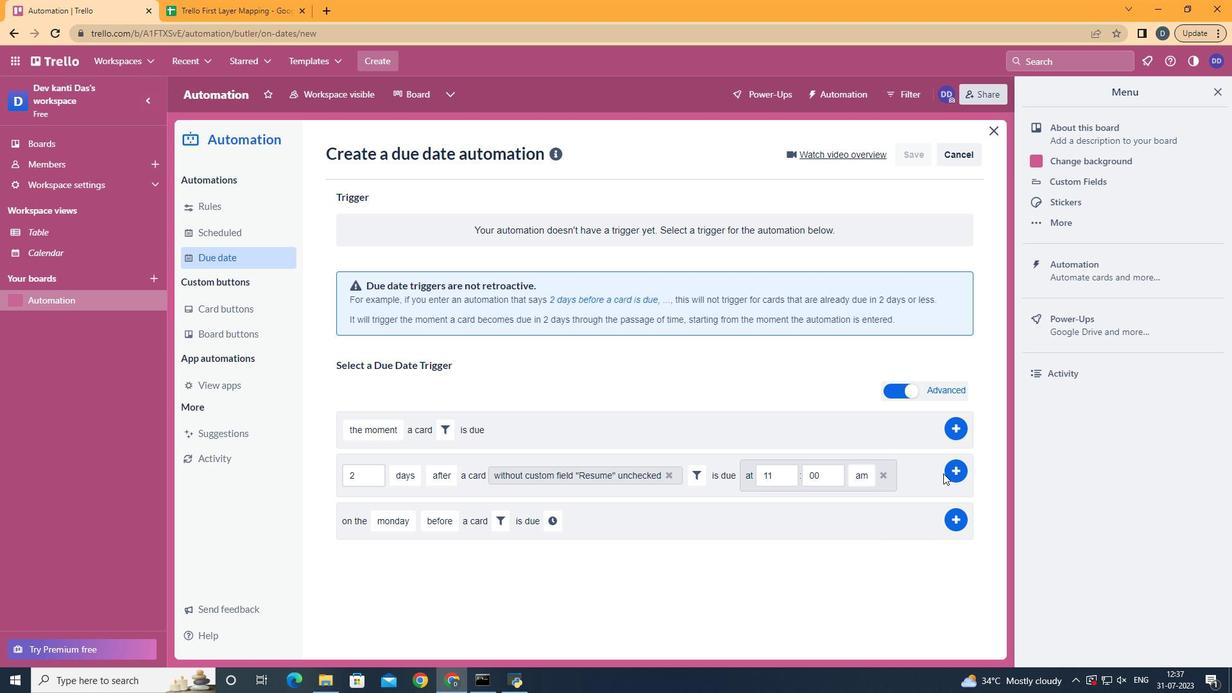 
Action: Mouse pressed left at (954, 469)
Screenshot: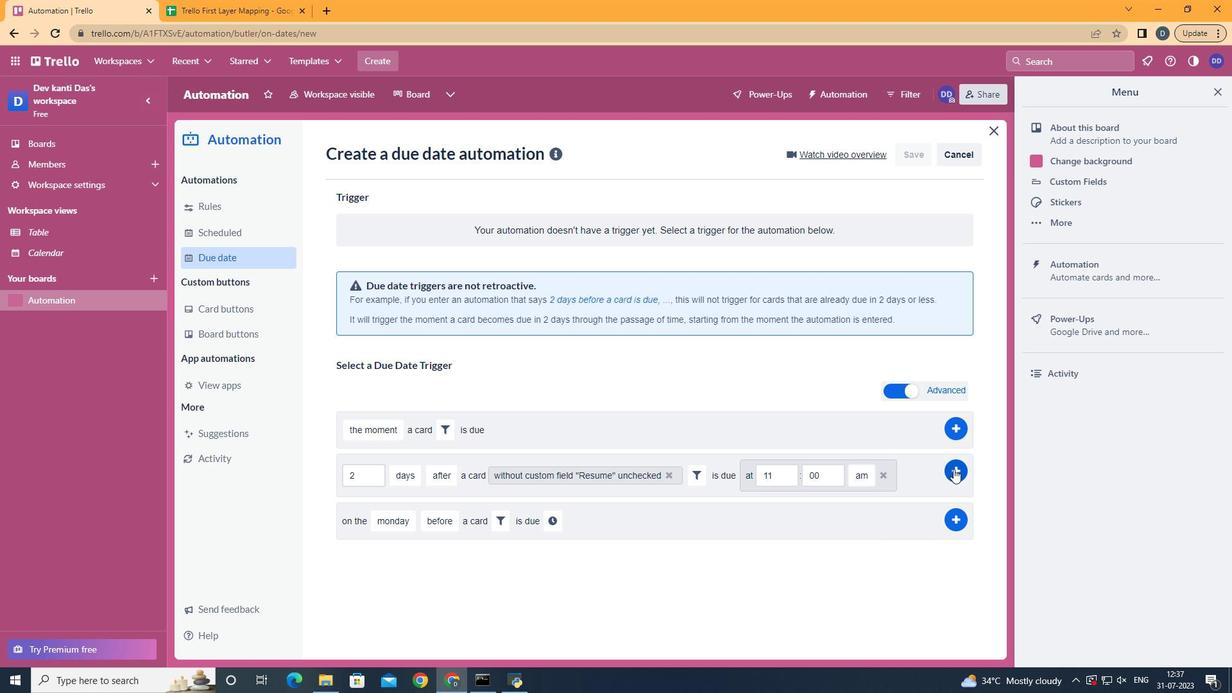 
Action: Mouse moved to (538, 286)
Screenshot: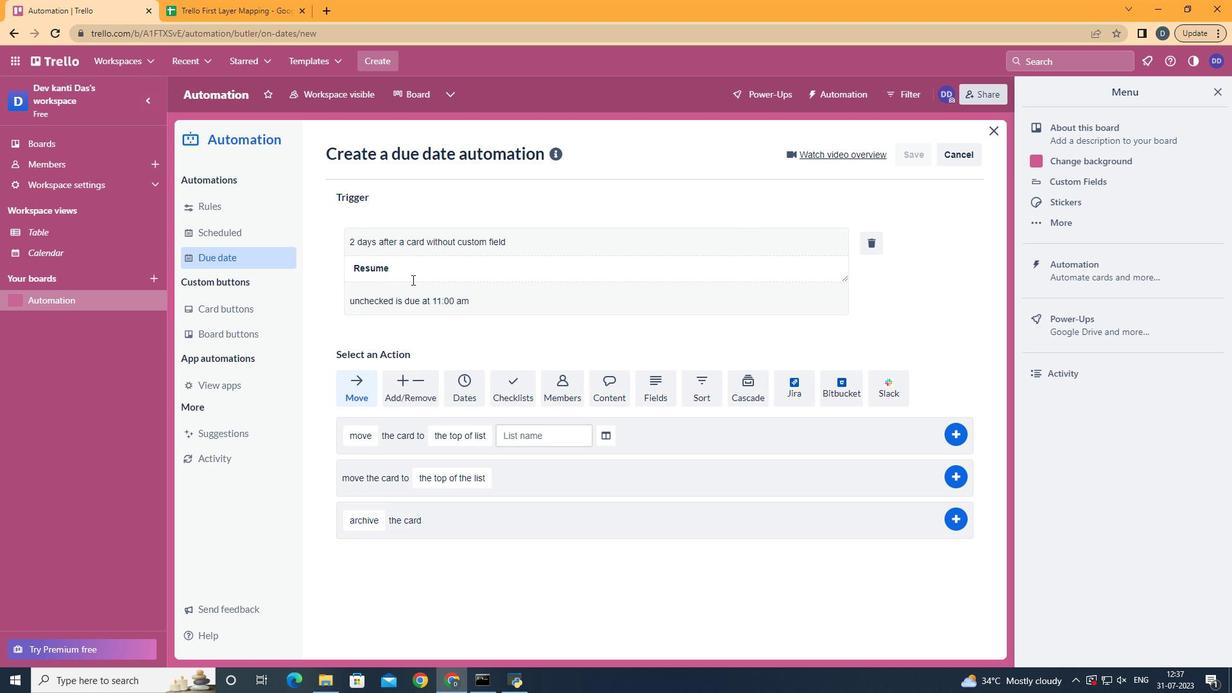 
